 Task: Check the email alerts section.
Action: Mouse moved to (171, 187)
Screenshot: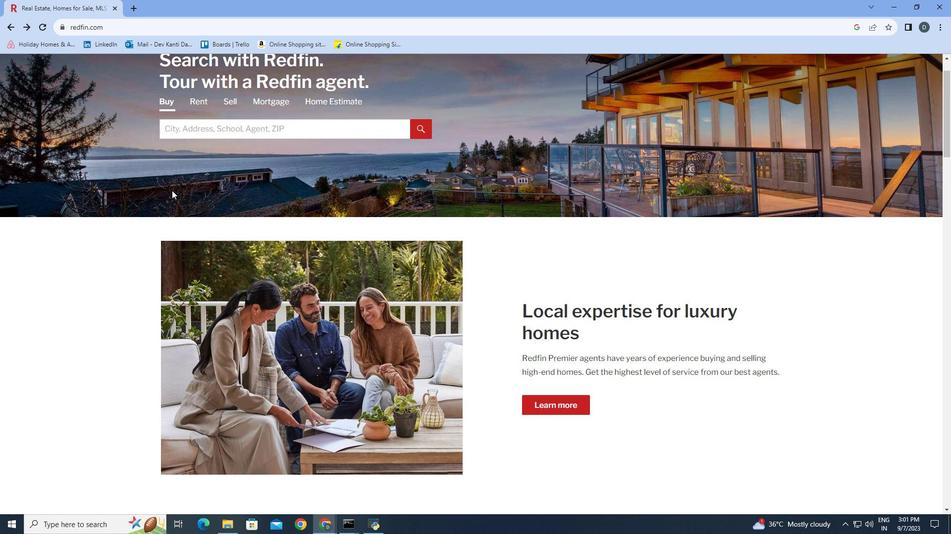 
Action: Mouse scrolled (171, 186) with delta (0, 0)
Screenshot: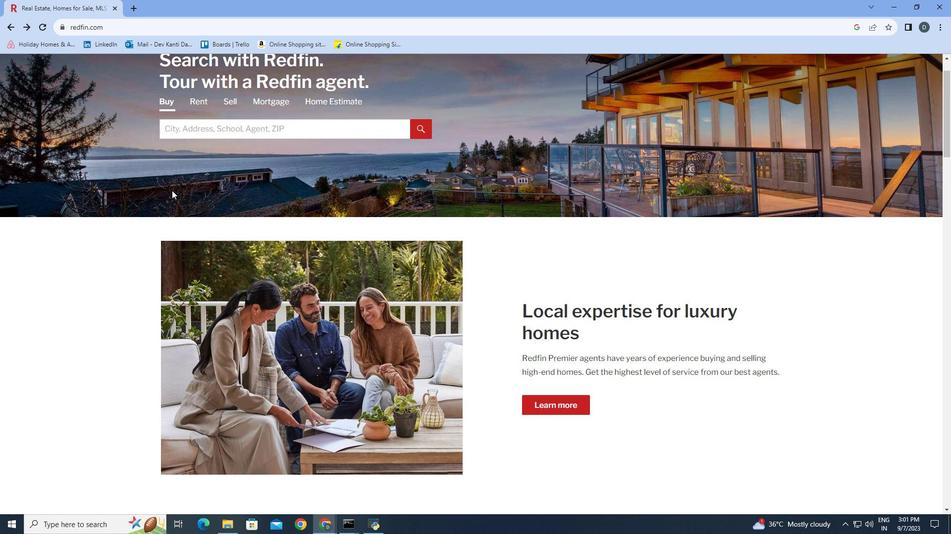 
Action: Mouse moved to (171, 191)
Screenshot: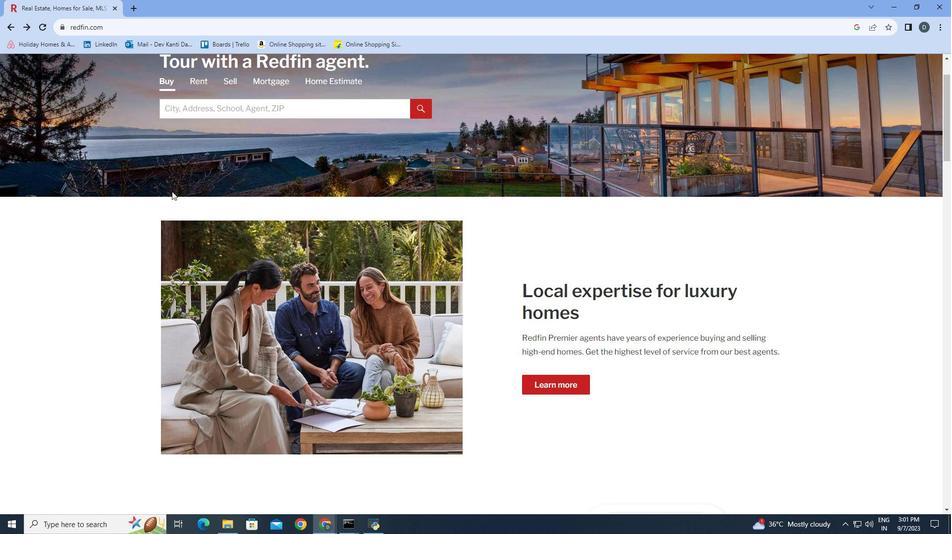 
Action: Mouse scrolled (171, 191) with delta (0, 0)
Screenshot: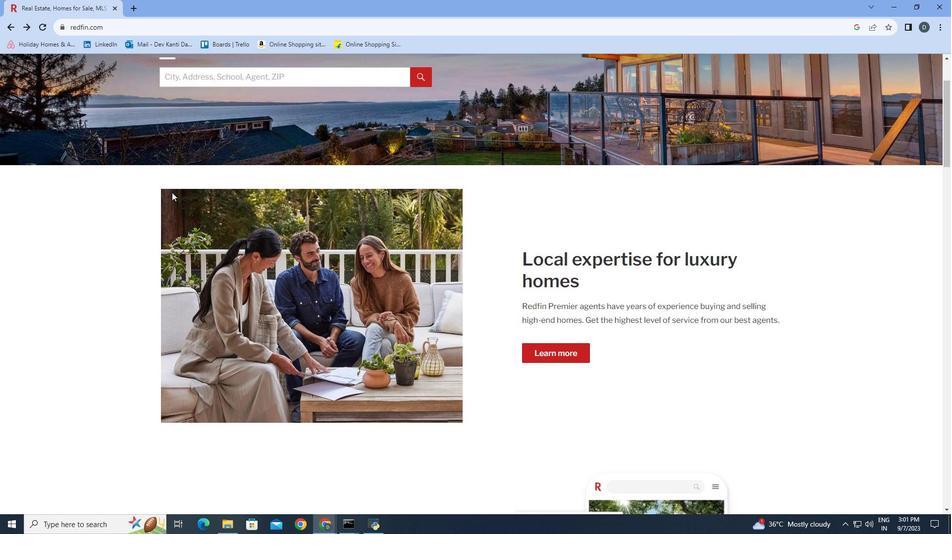 
Action: Mouse moved to (171, 192)
Screenshot: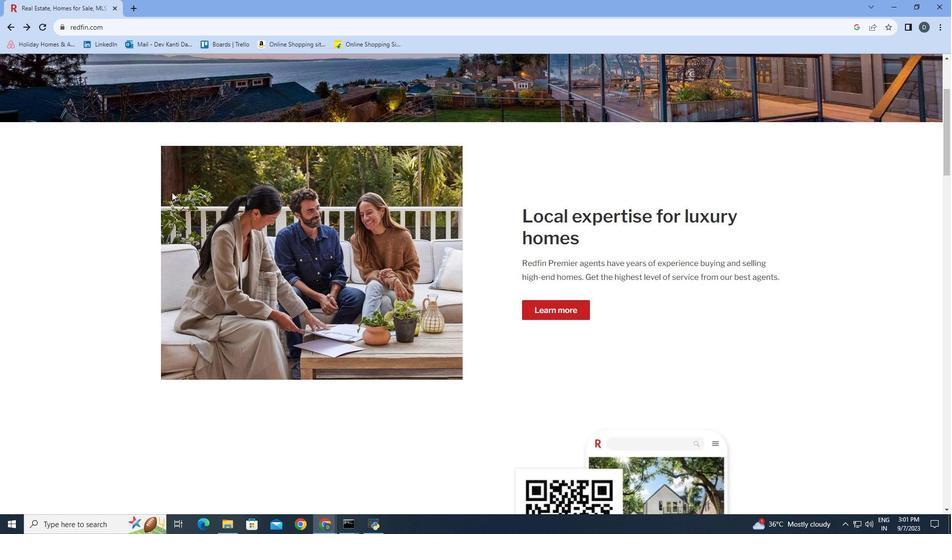 
Action: Mouse scrolled (171, 192) with delta (0, 0)
Screenshot: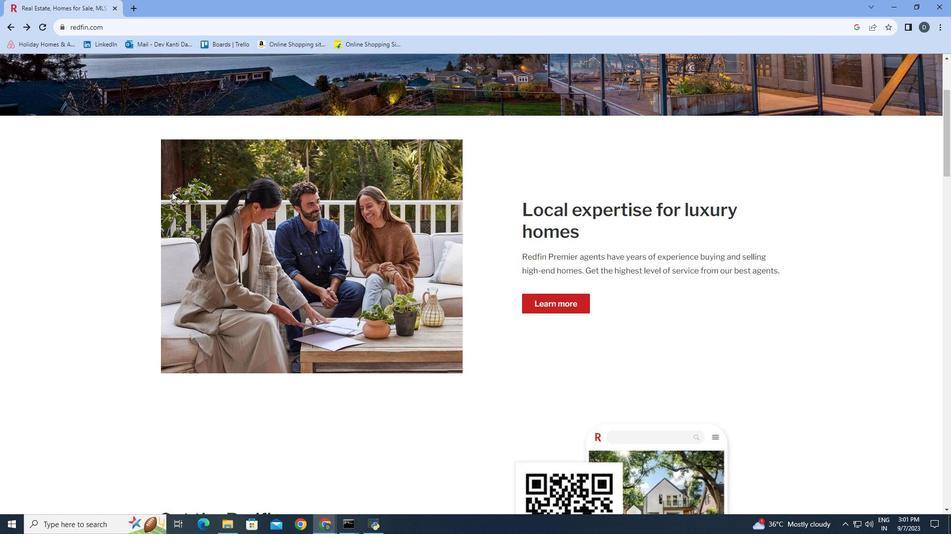 
Action: Mouse moved to (171, 192)
Screenshot: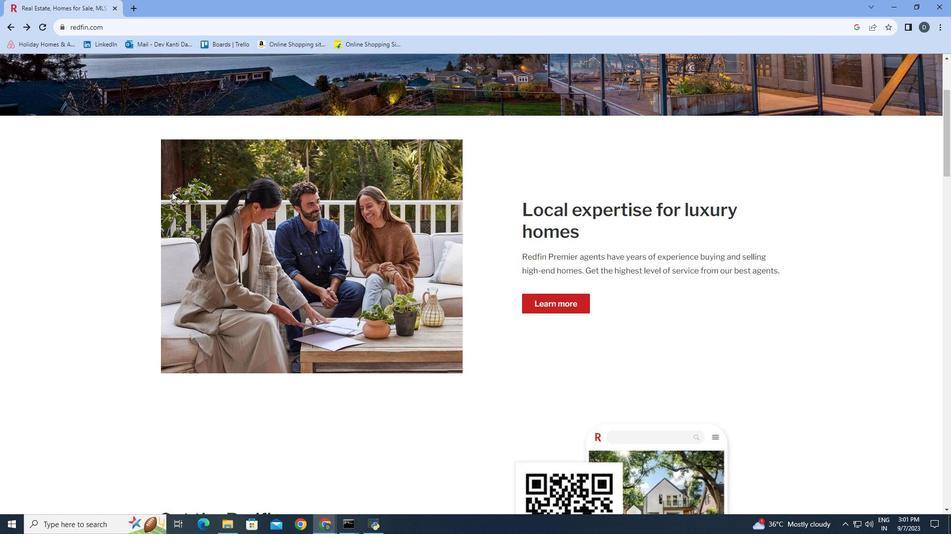 
Action: Mouse scrolled (171, 192) with delta (0, 0)
Screenshot: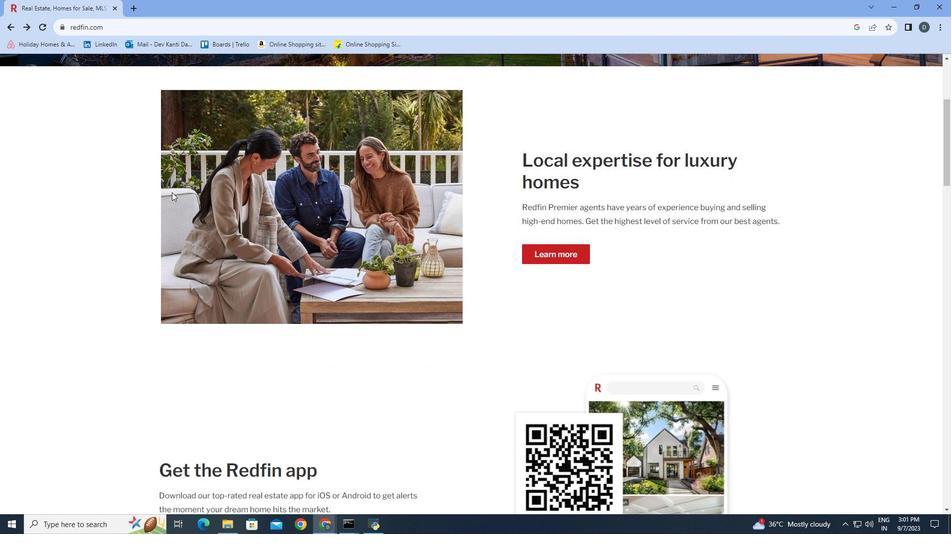 
Action: Mouse scrolled (171, 192) with delta (0, 0)
Screenshot: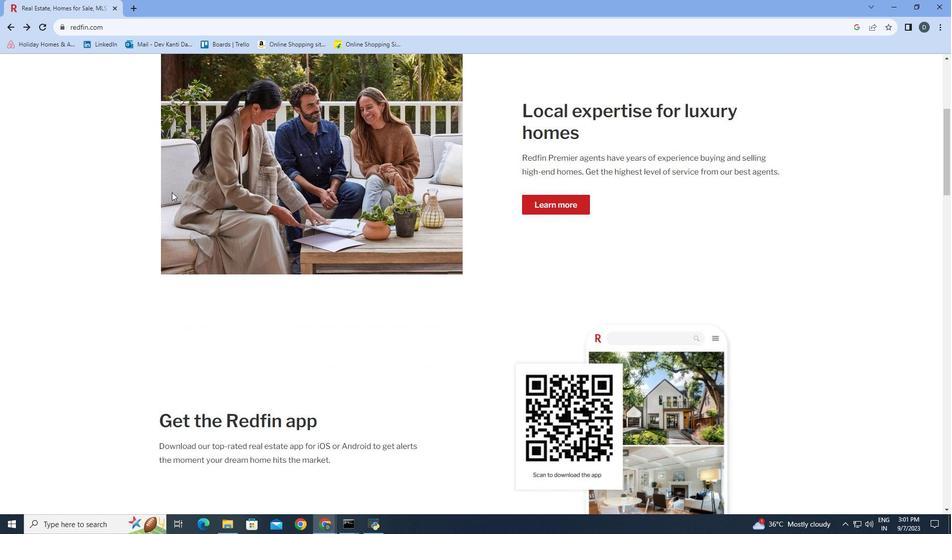 
Action: Mouse scrolled (171, 192) with delta (0, 0)
Screenshot: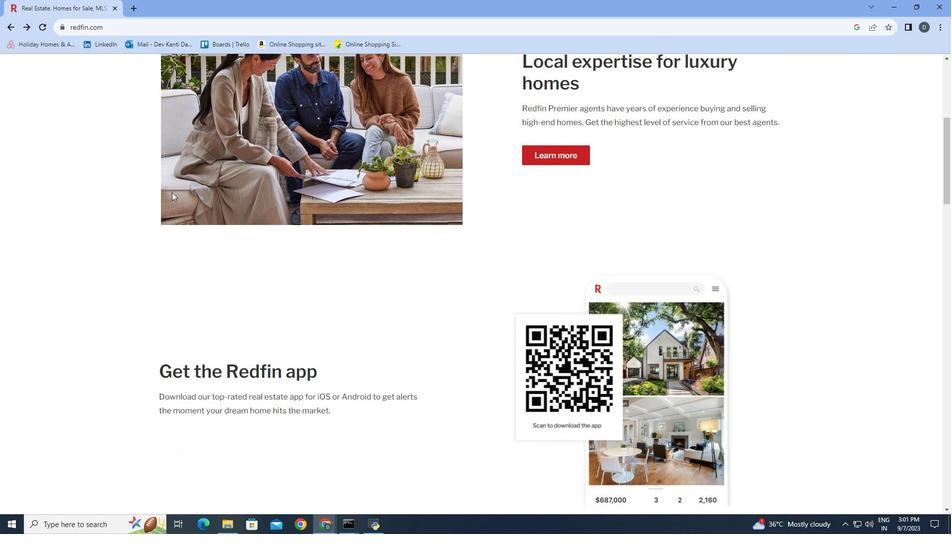 
Action: Mouse scrolled (171, 192) with delta (0, 0)
Screenshot: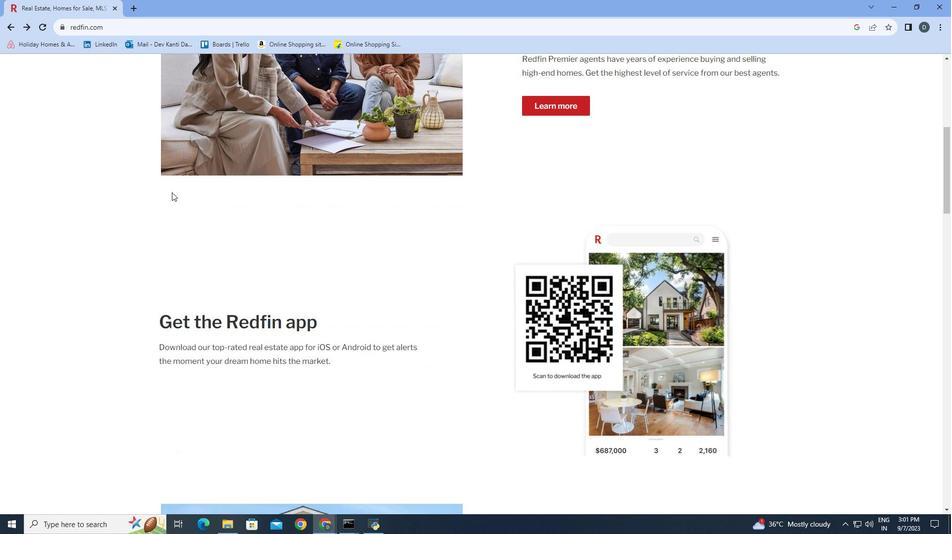 
Action: Mouse scrolled (171, 192) with delta (0, 0)
Screenshot: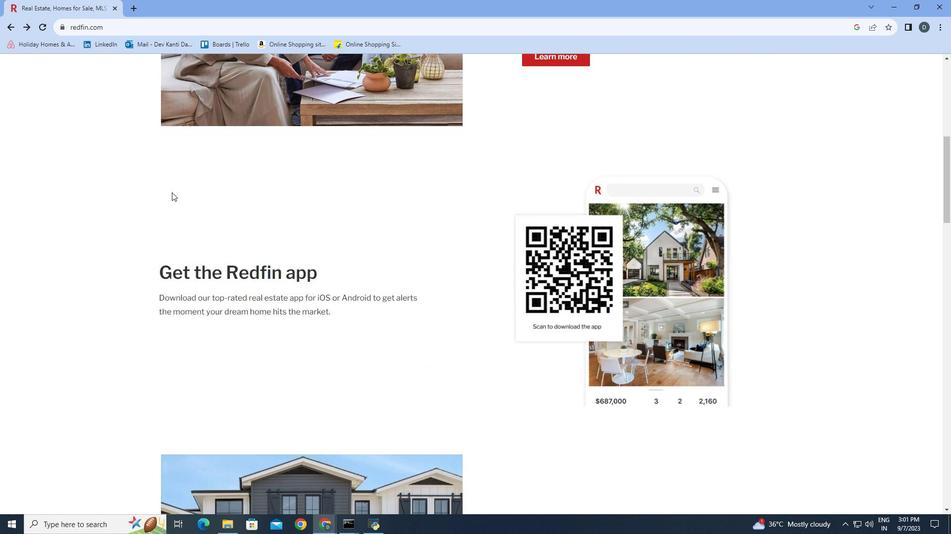 
Action: Mouse moved to (171, 193)
Screenshot: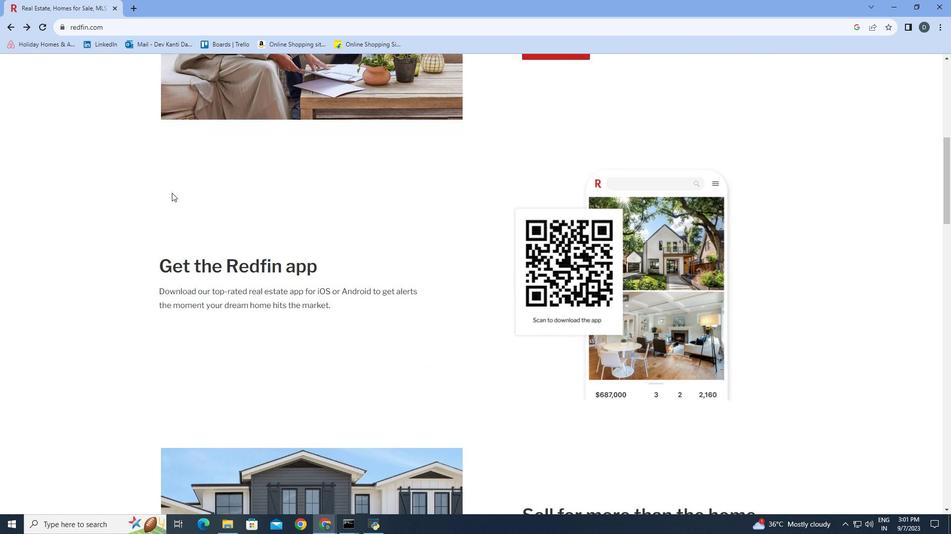 
Action: Mouse scrolled (171, 192) with delta (0, 0)
Screenshot: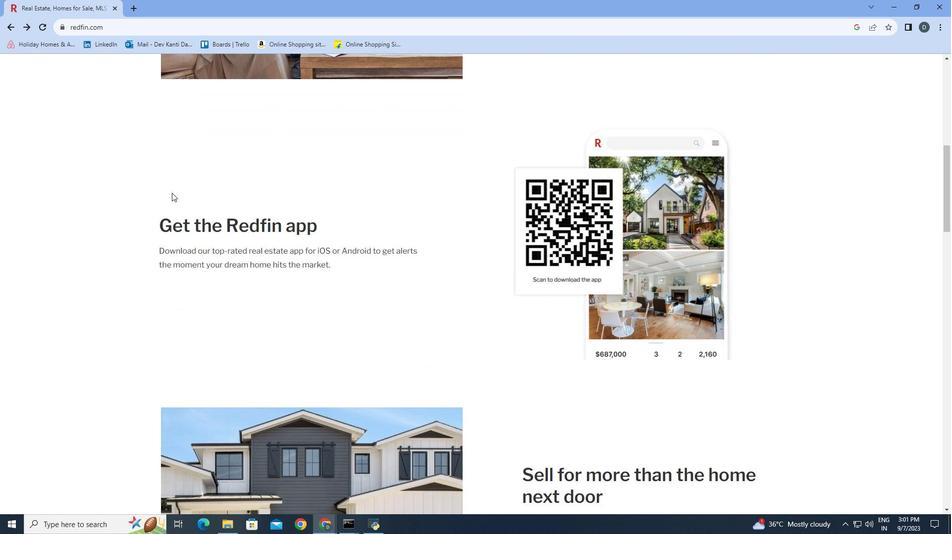 
Action: Mouse scrolled (171, 192) with delta (0, 0)
Screenshot: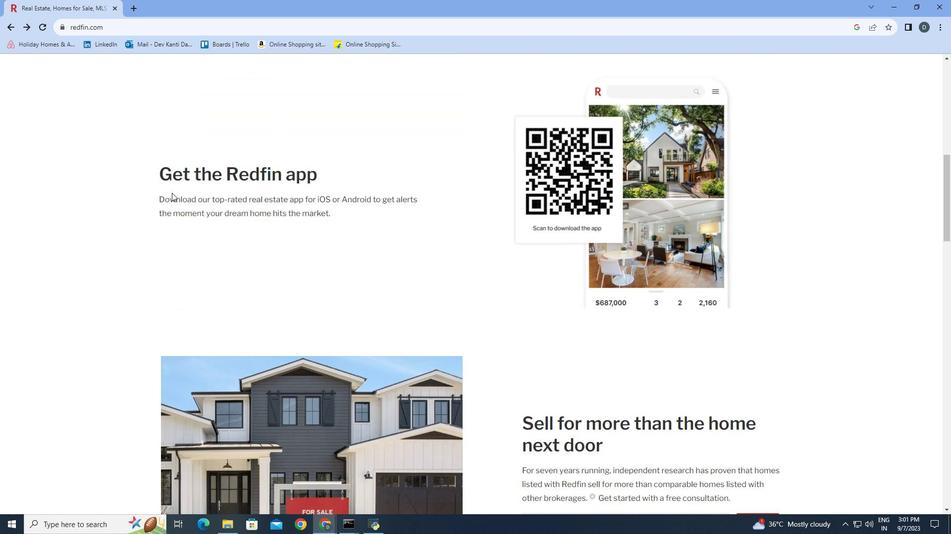 
Action: Mouse moved to (172, 192)
Screenshot: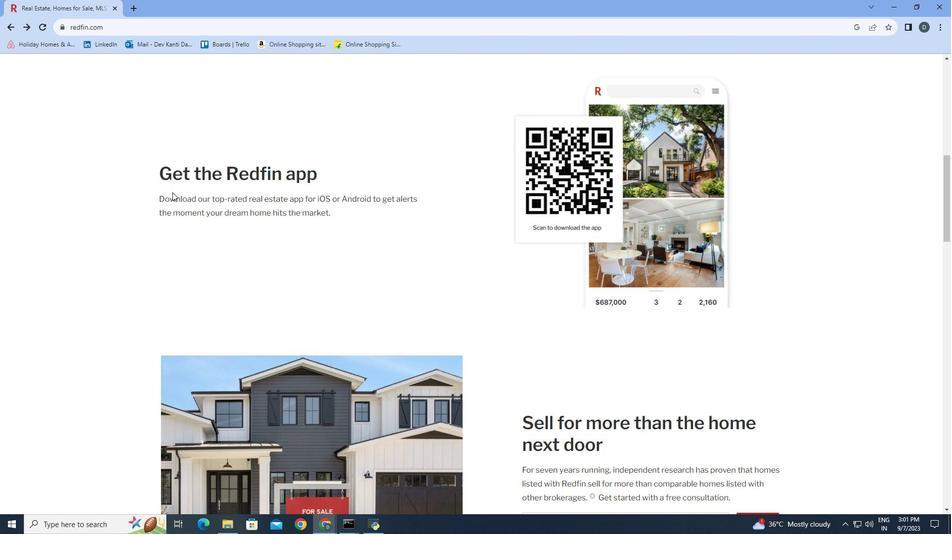 
Action: Mouse scrolled (172, 192) with delta (0, 0)
Screenshot: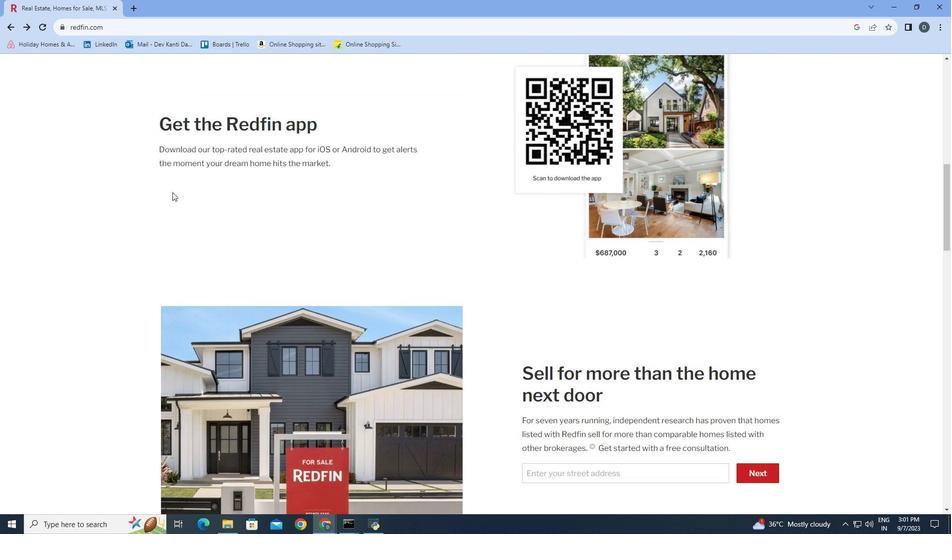 
Action: Mouse scrolled (172, 192) with delta (0, 0)
Screenshot: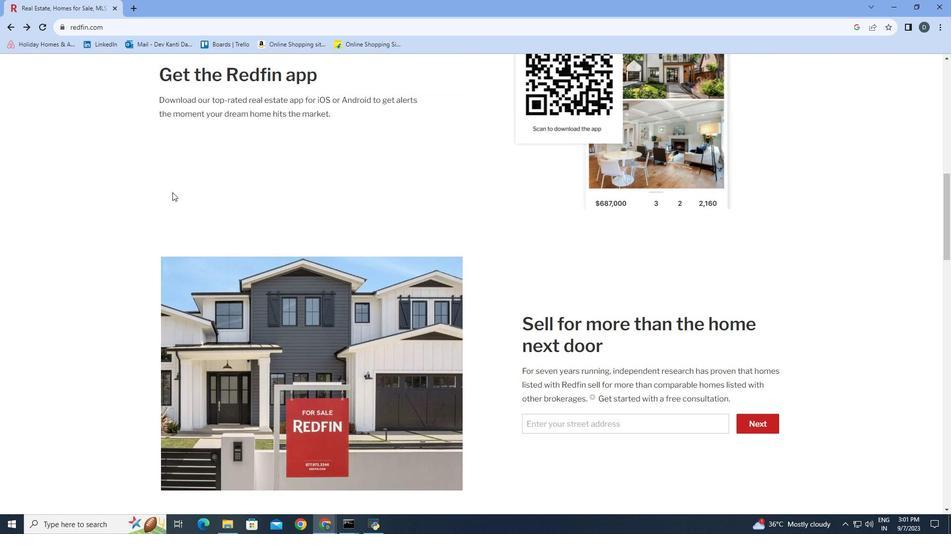 
Action: Mouse scrolled (172, 192) with delta (0, 0)
Screenshot: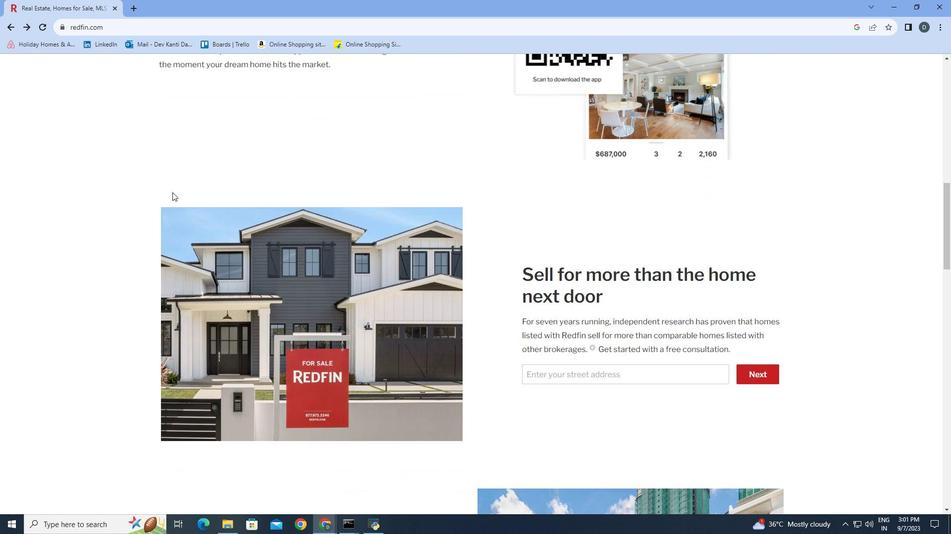 
Action: Mouse moved to (172, 191)
Screenshot: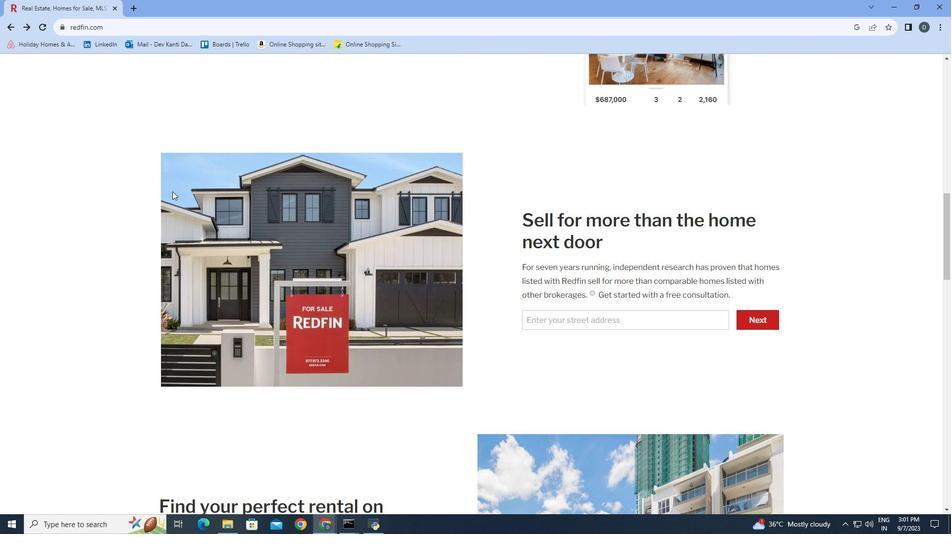 
Action: Mouse scrolled (172, 191) with delta (0, 0)
Screenshot: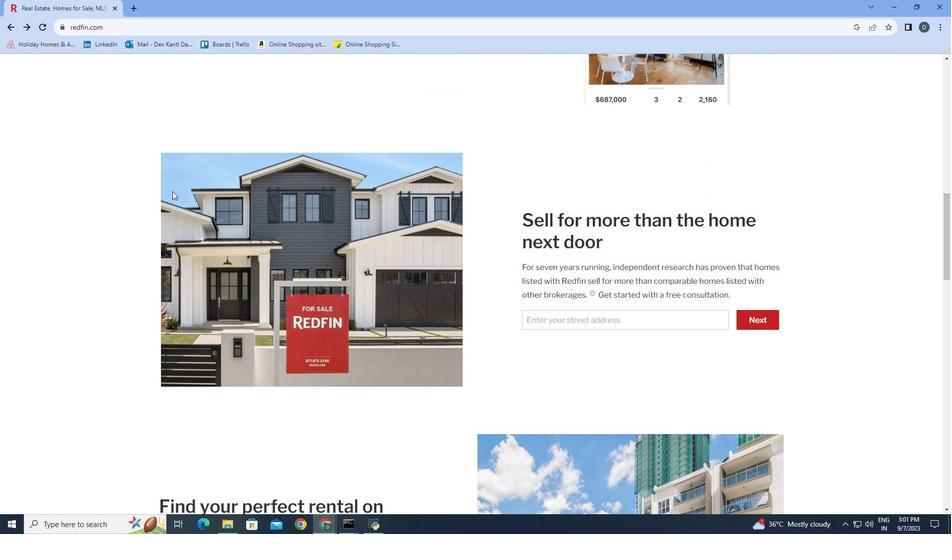 
Action: Mouse moved to (172, 191)
Screenshot: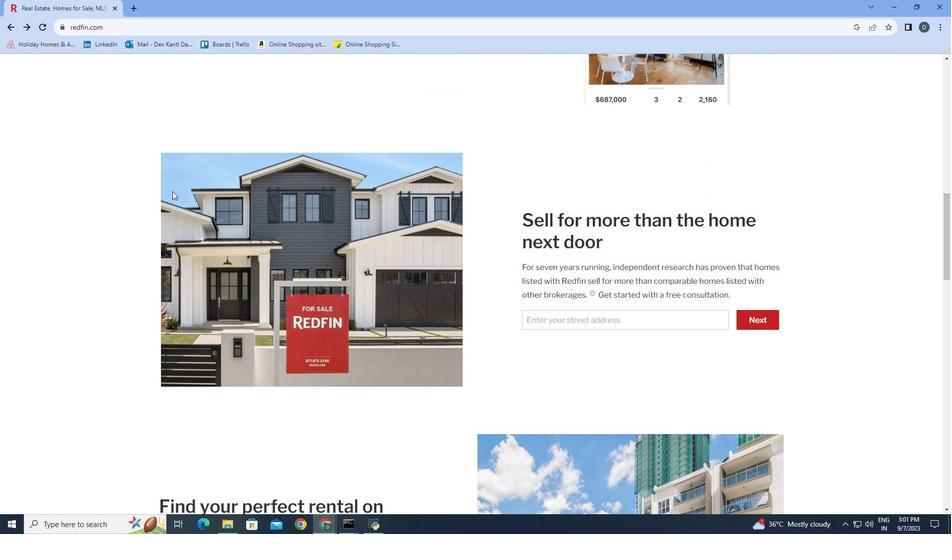 
Action: Mouse scrolled (172, 191) with delta (0, 0)
Screenshot: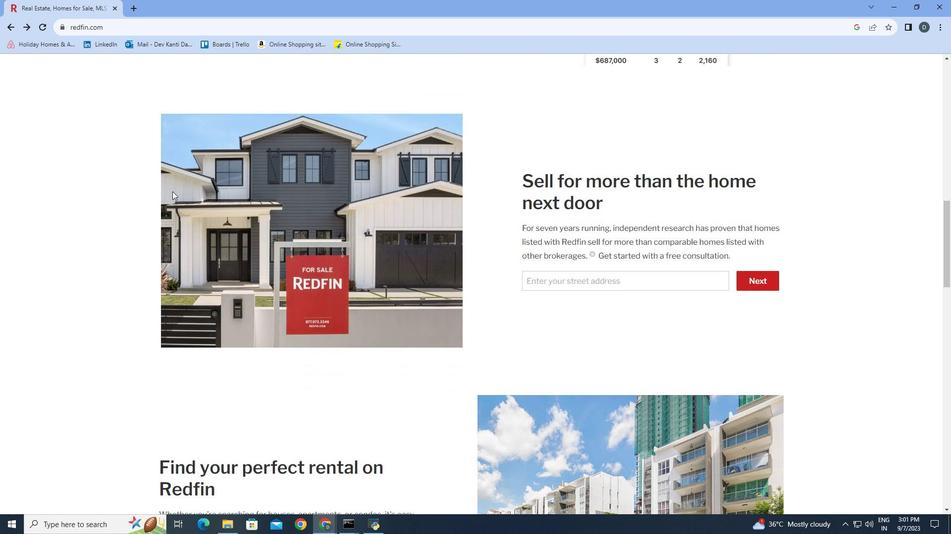
Action: Mouse scrolled (172, 191) with delta (0, 0)
Screenshot: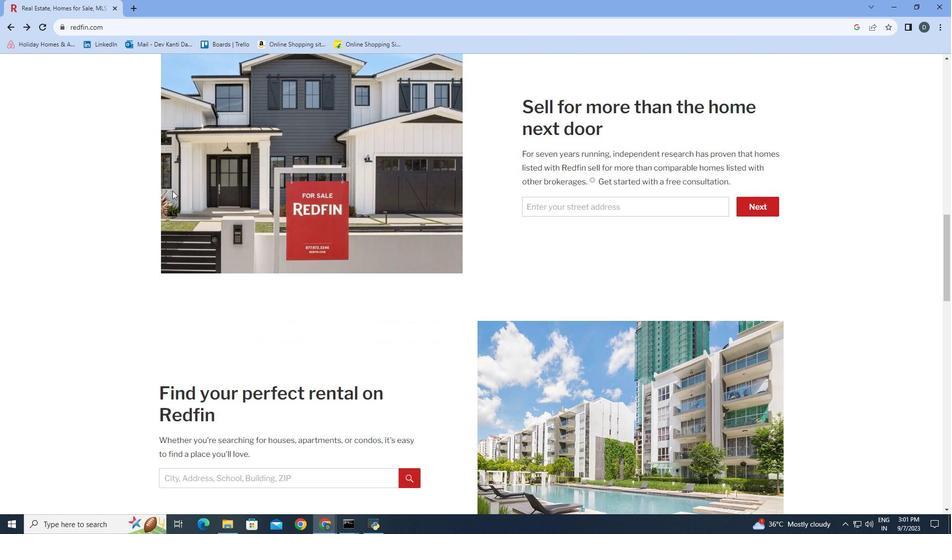 
Action: Mouse moved to (172, 191)
Screenshot: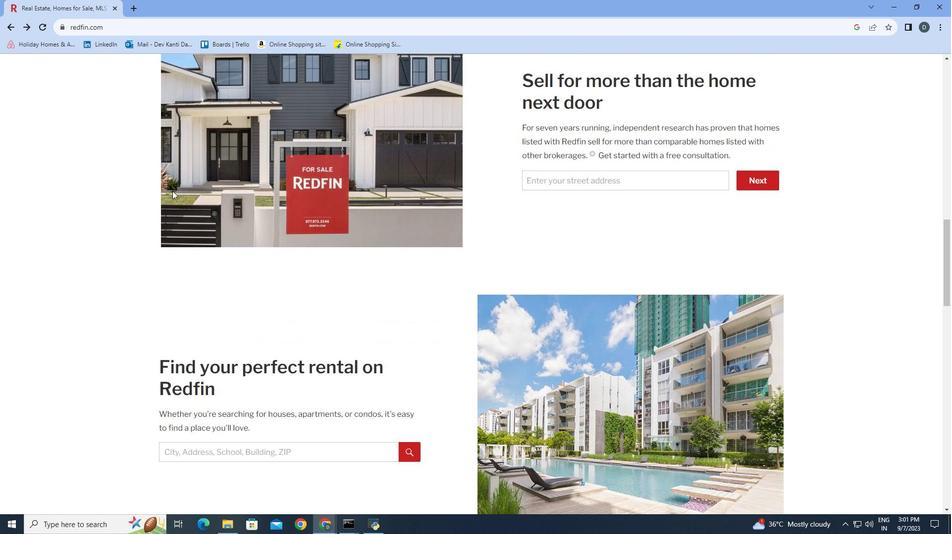 
Action: Mouse scrolled (172, 190) with delta (0, 0)
Screenshot: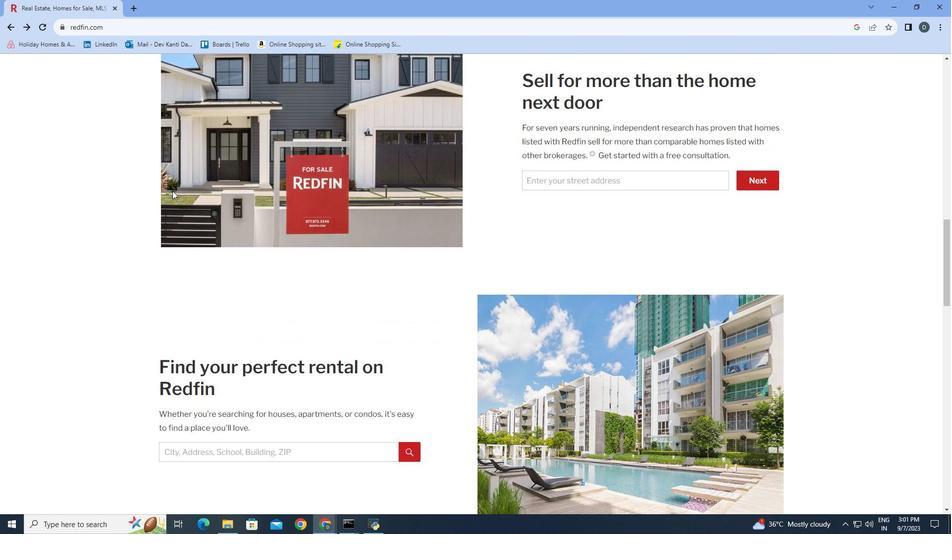 
Action: Mouse scrolled (172, 190) with delta (0, 0)
Screenshot: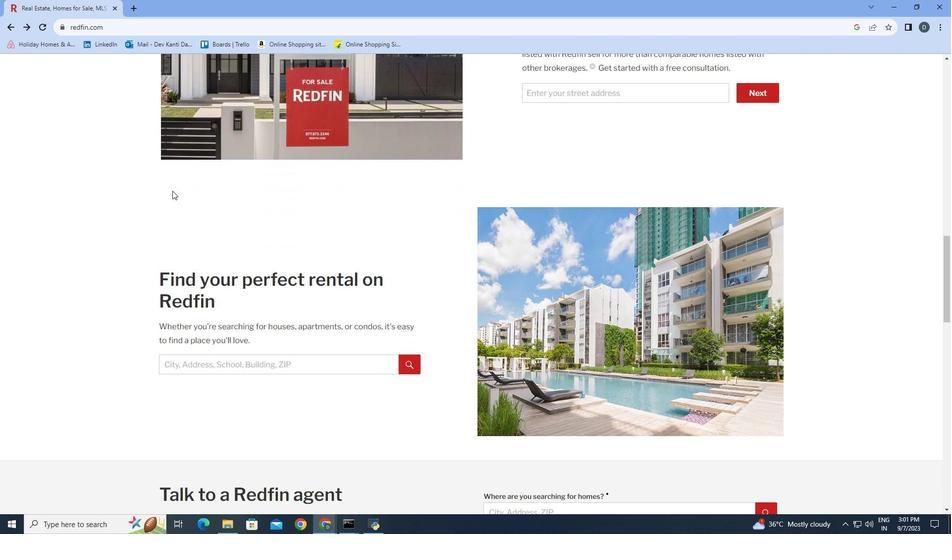 
Action: Mouse scrolled (172, 190) with delta (0, 0)
Screenshot: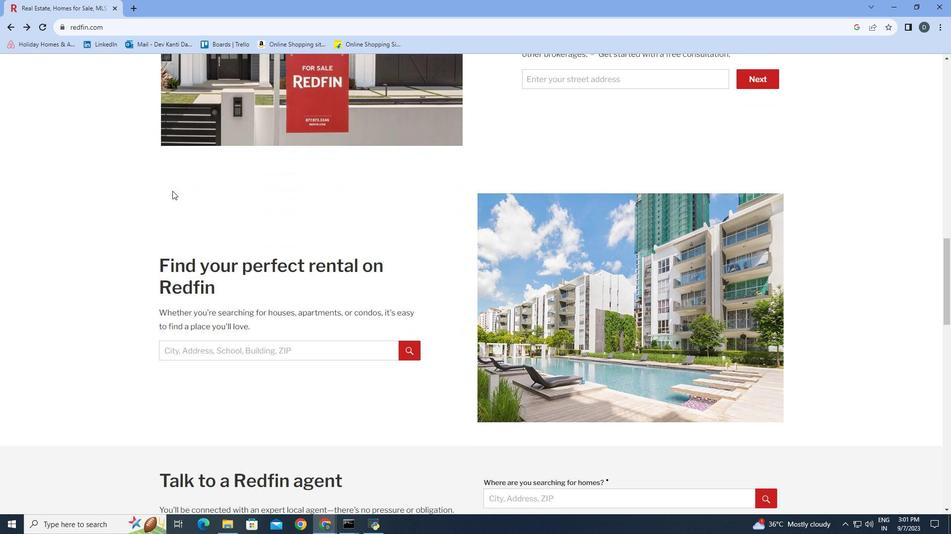 
Action: Mouse scrolled (172, 190) with delta (0, 0)
Screenshot: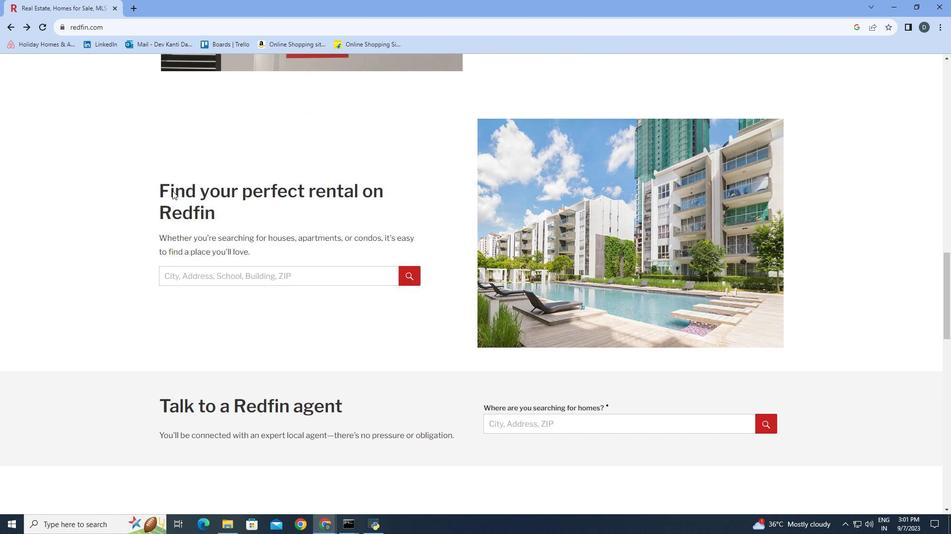 
Action: Mouse scrolled (172, 190) with delta (0, 0)
Screenshot: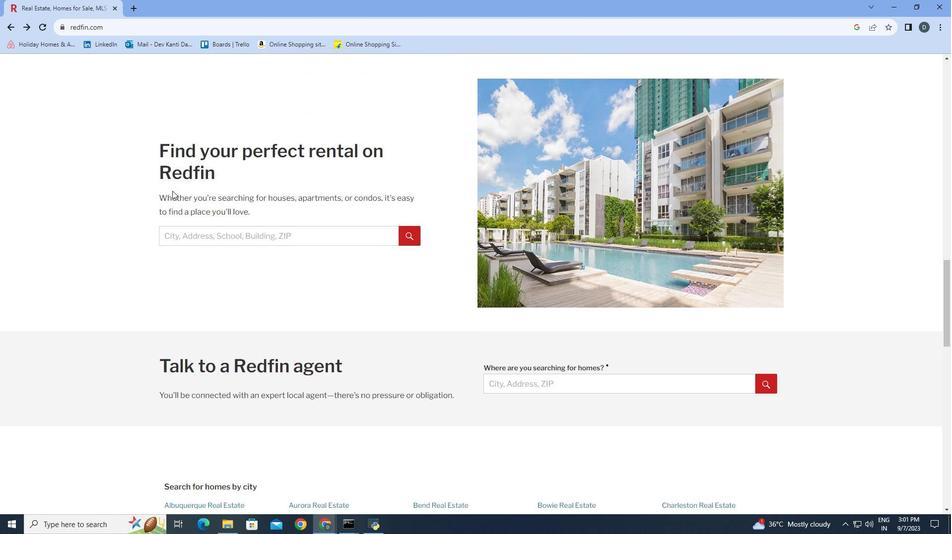 
Action: Mouse scrolled (172, 190) with delta (0, 0)
Screenshot: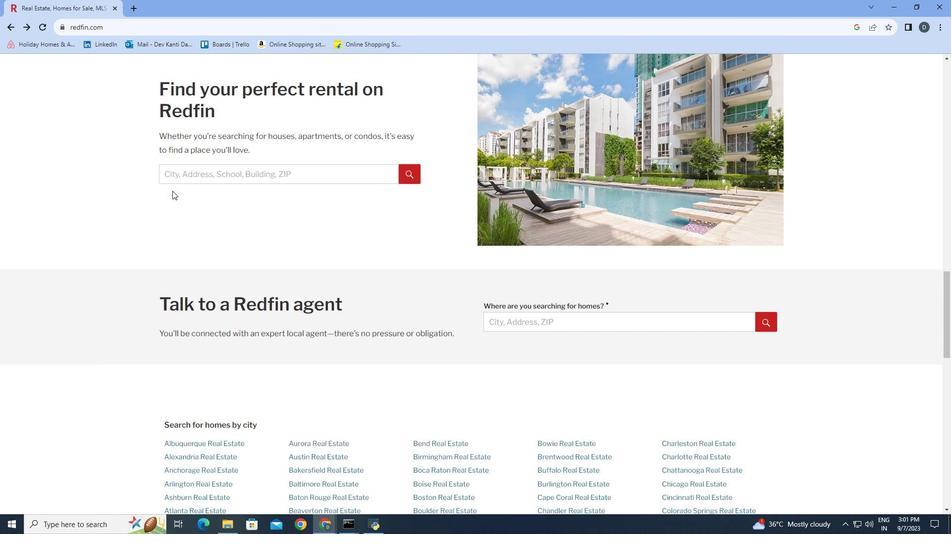 
Action: Mouse moved to (172, 191)
Screenshot: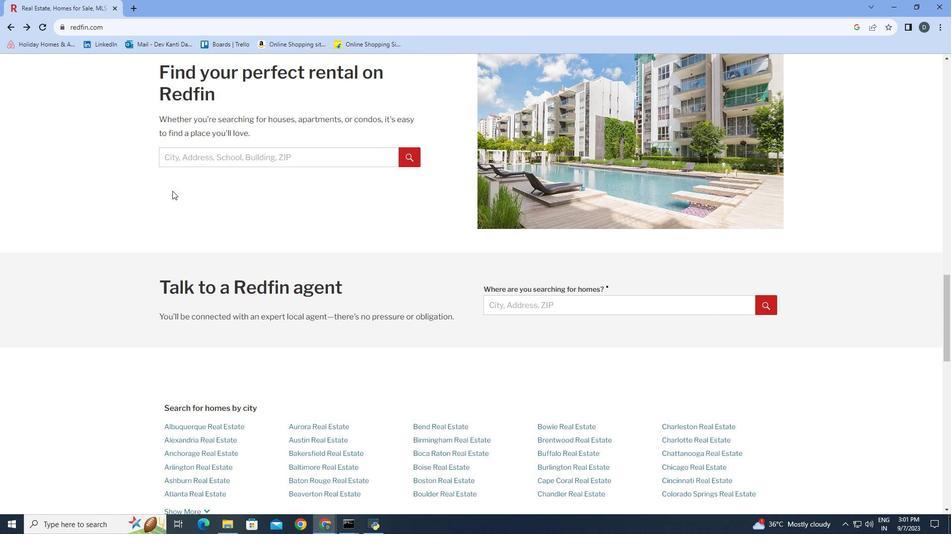 
Action: Mouse scrolled (172, 190) with delta (0, 0)
Screenshot: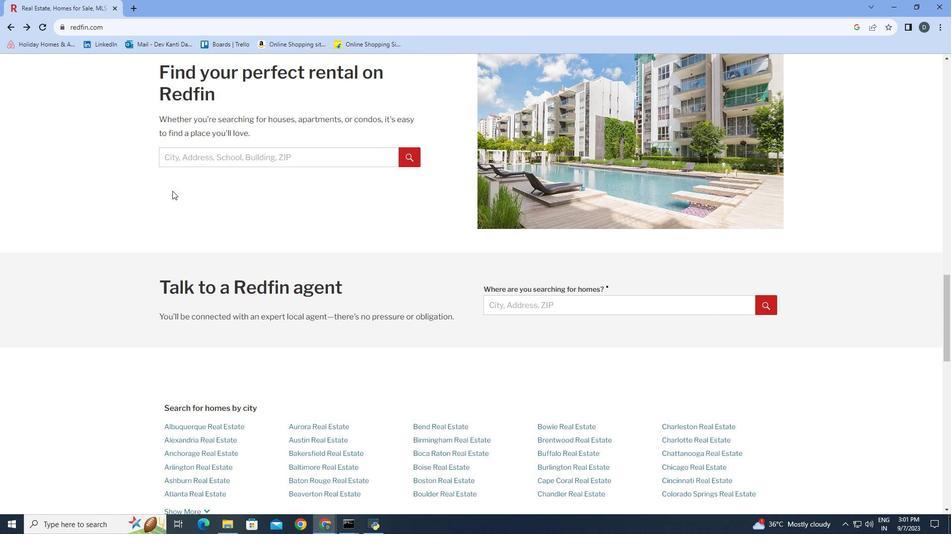 
Action: Mouse moved to (171, 191)
Screenshot: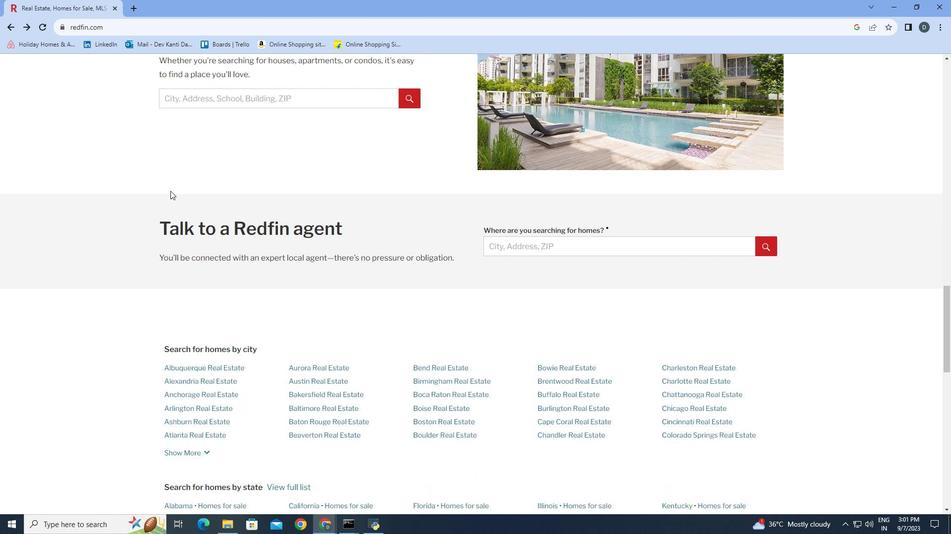 
Action: Mouse scrolled (171, 190) with delta (0, 0)
Screenshot: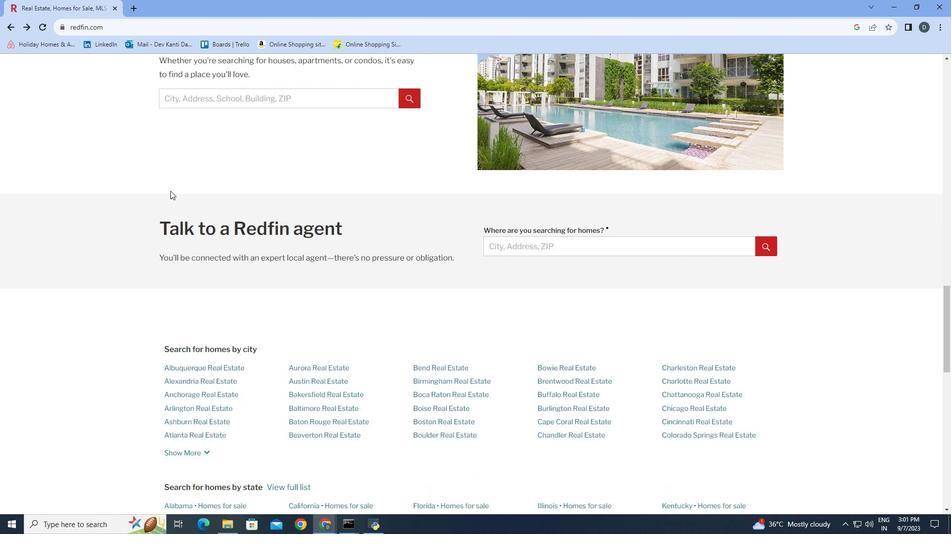 
Action: Mouse moved to (170, 191)
Screenshot: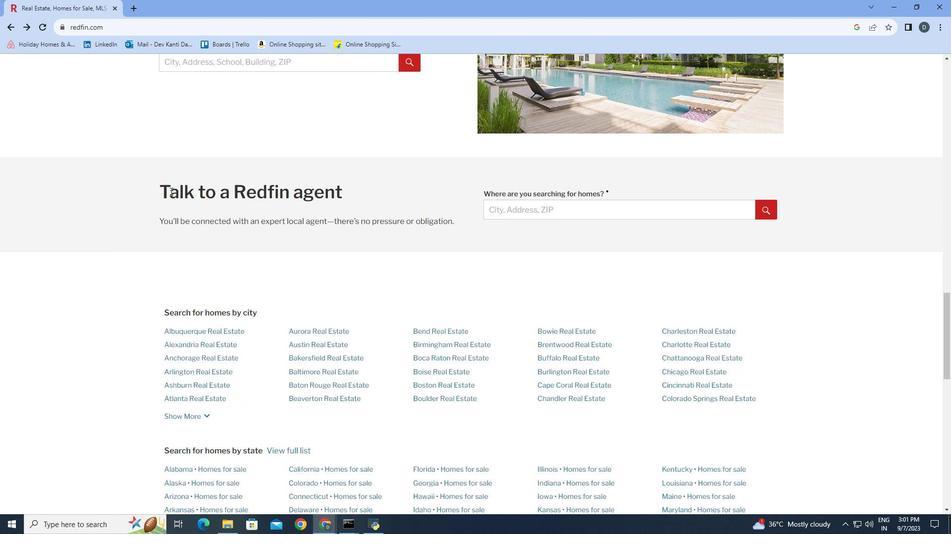 
Action: Mouse scrolled (170, 190) with delta (0, 0)
Screenshot: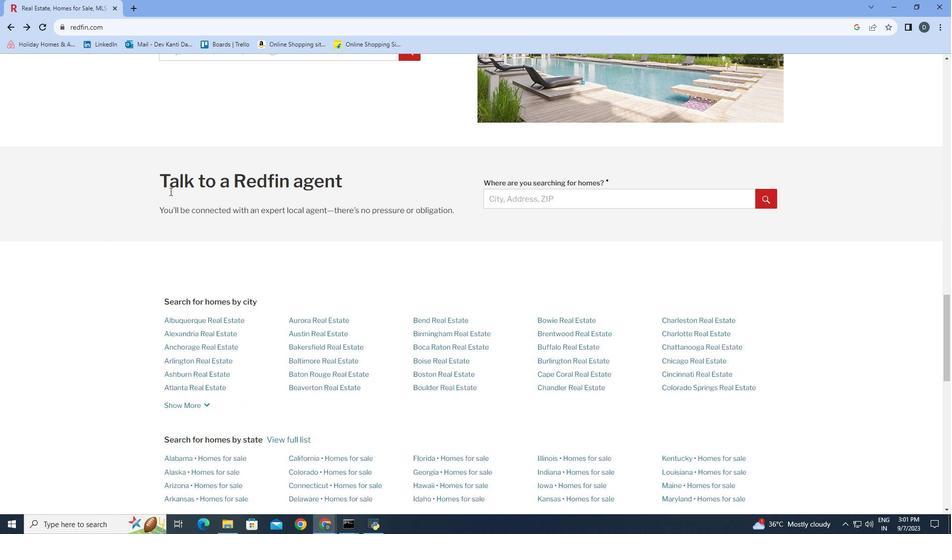 
Action: Mouse moved to (170, 191)
Screenshot: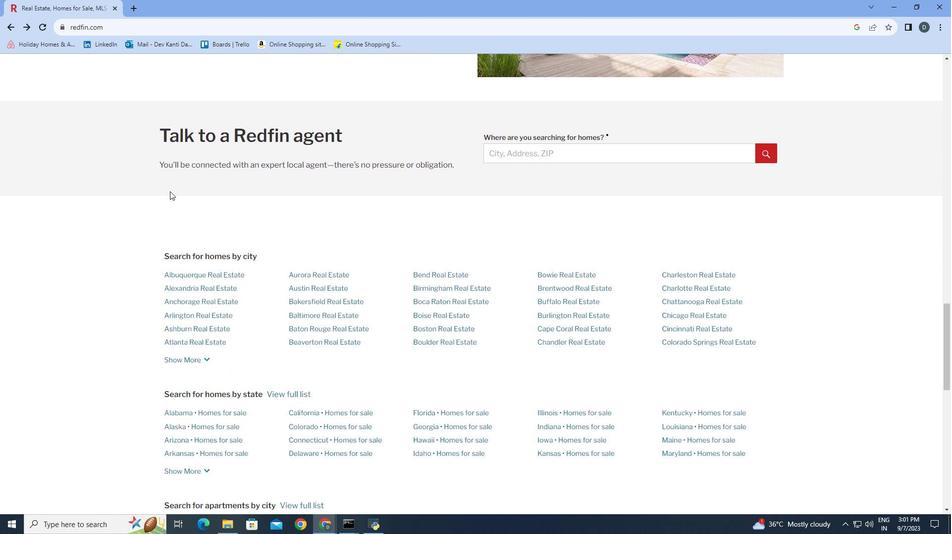 
Action: Mouse scrolled (170, 191) with delta (0, 0)
Screenshot: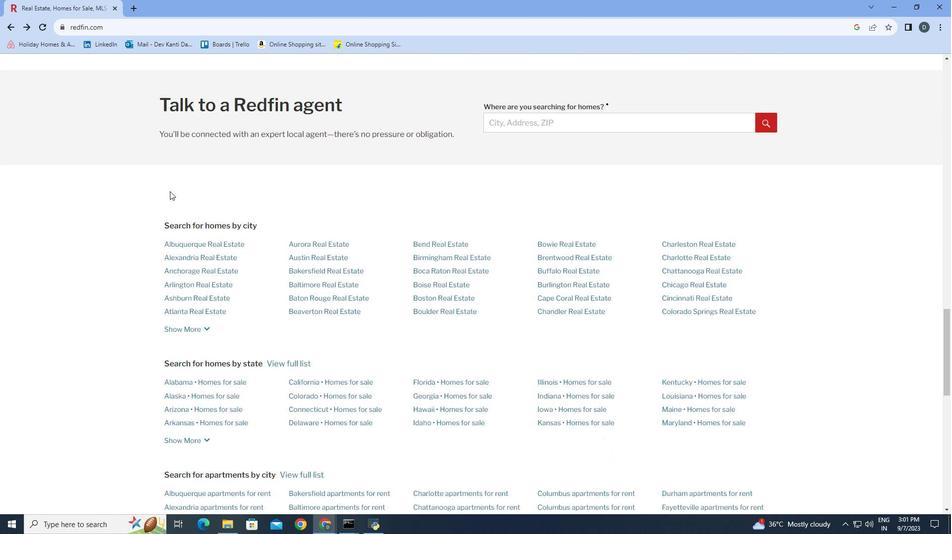 
Action: Mouse moved to (169, 191)
Screenshot: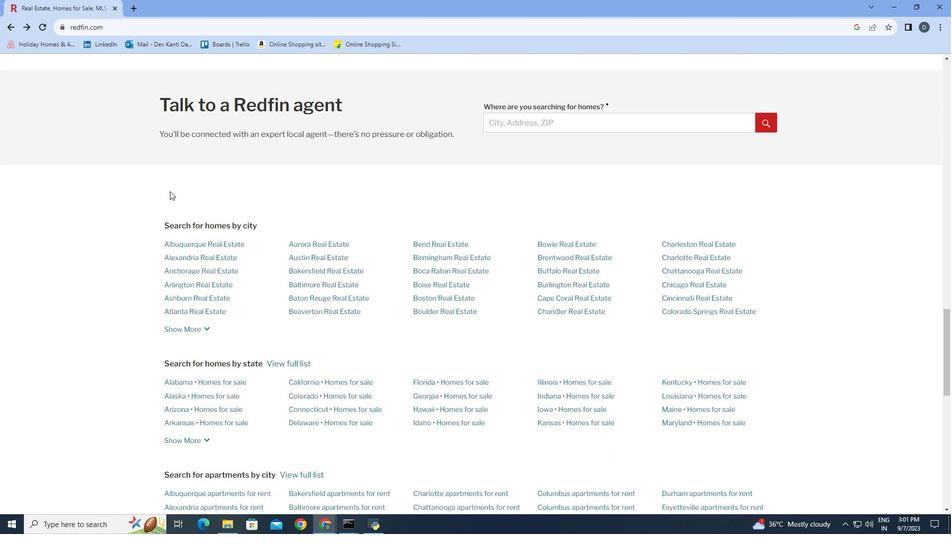
Action: Mouse scrolled (169, 191) with delta (0, 0)
Screenshot: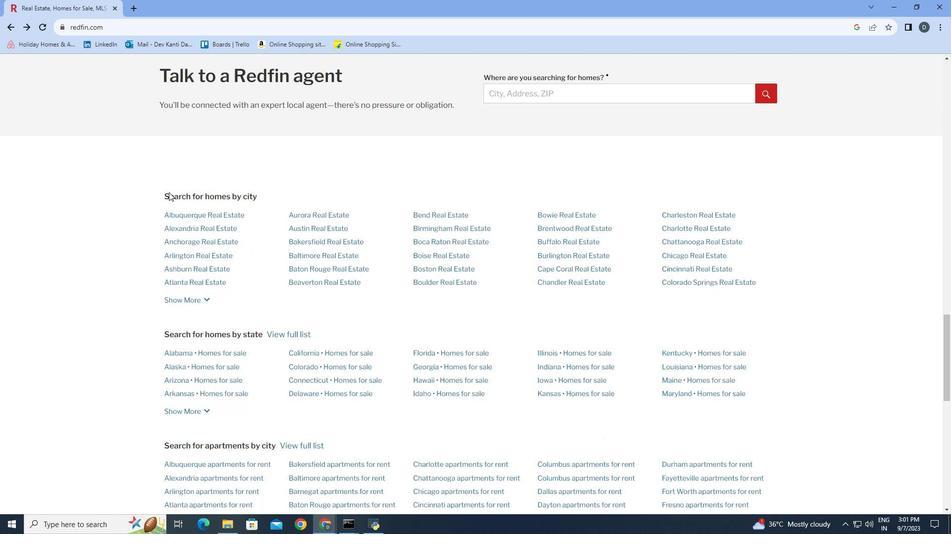 
Action: Mouse scrolled (169, 191) with delta (0, 0)
Screenshot: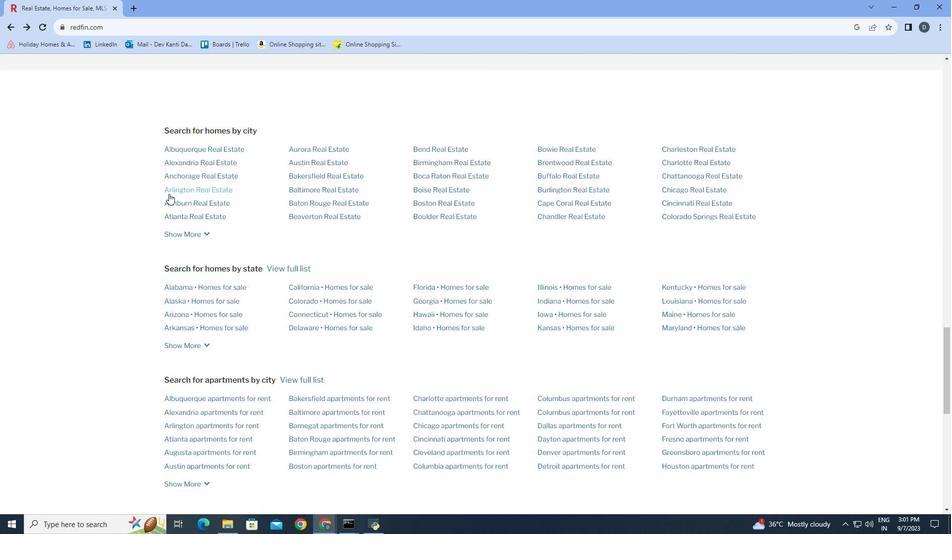 
Action: Mouse moved to (168, 192)
Screenshot: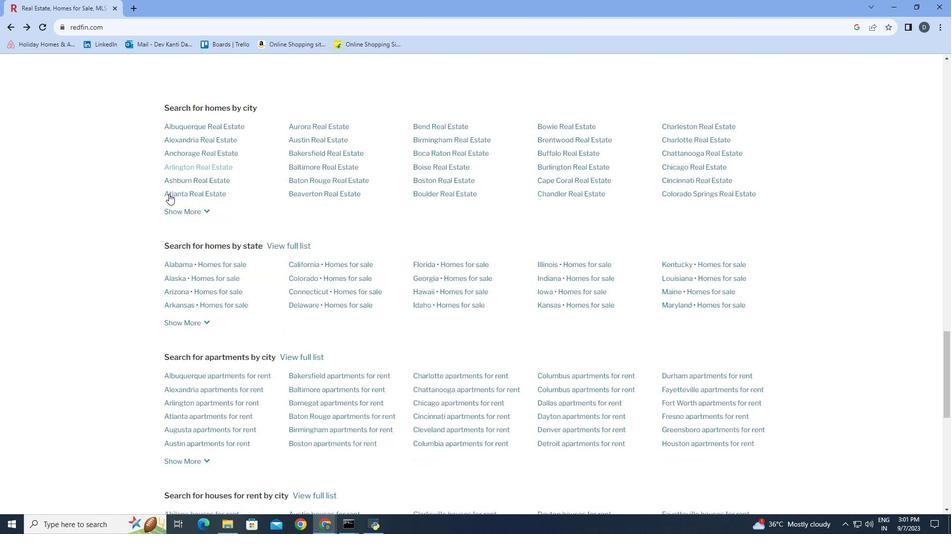 
Action: Mouse scrolled (168, 192) with delta (0, 0)
Screenshot: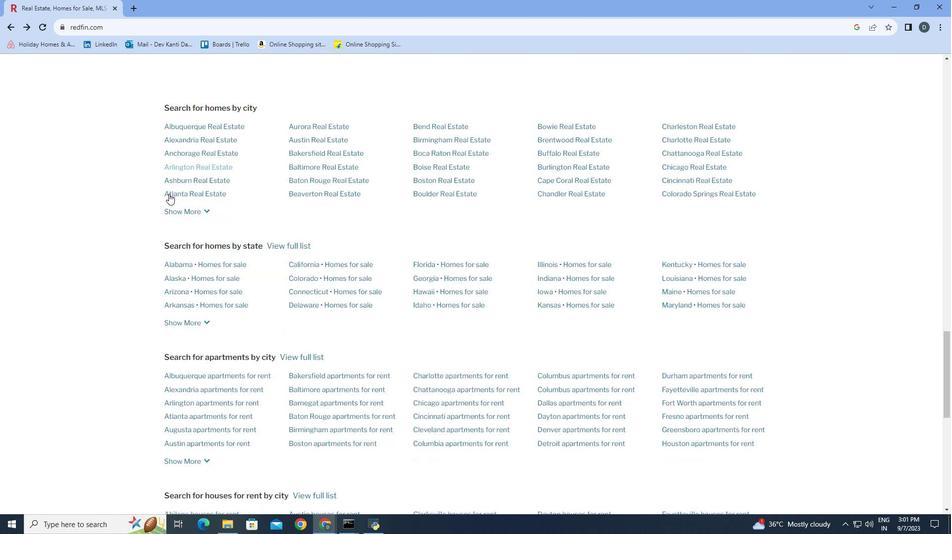 
Action: Mouse moved to (168, 194)
Screenshot: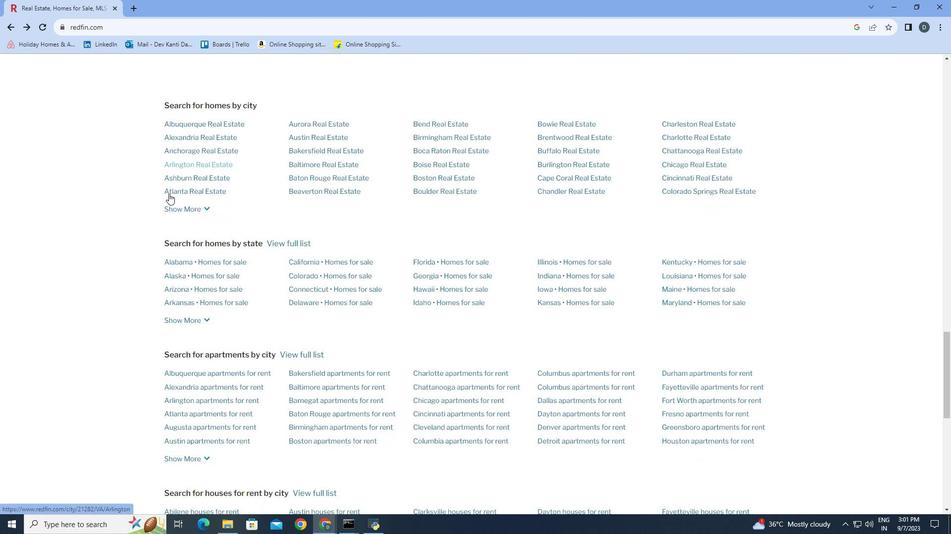 
Action: Mouse scrolled (168, 193) with delta (0, 0)
Screenshot: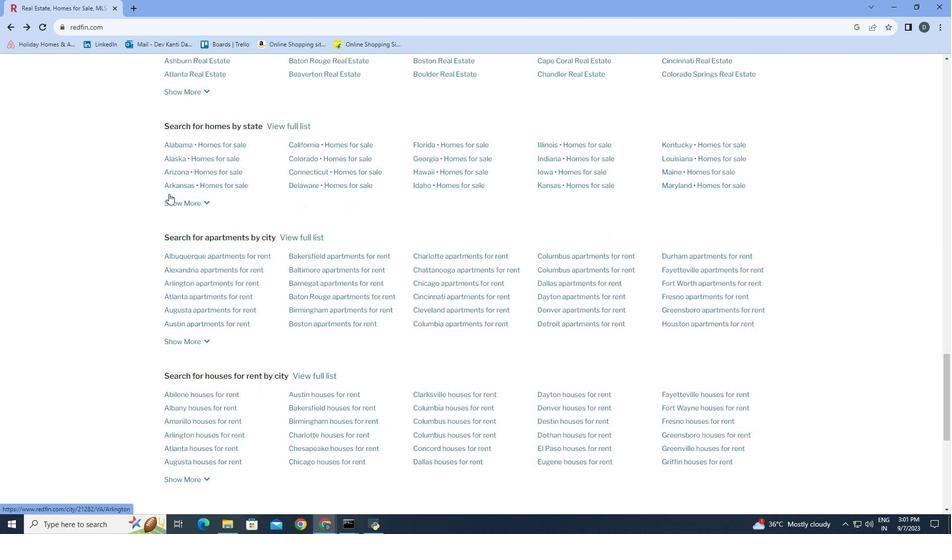
Action: Mouse scrolled (168, 193) with delta (0, 0)
Screenshot: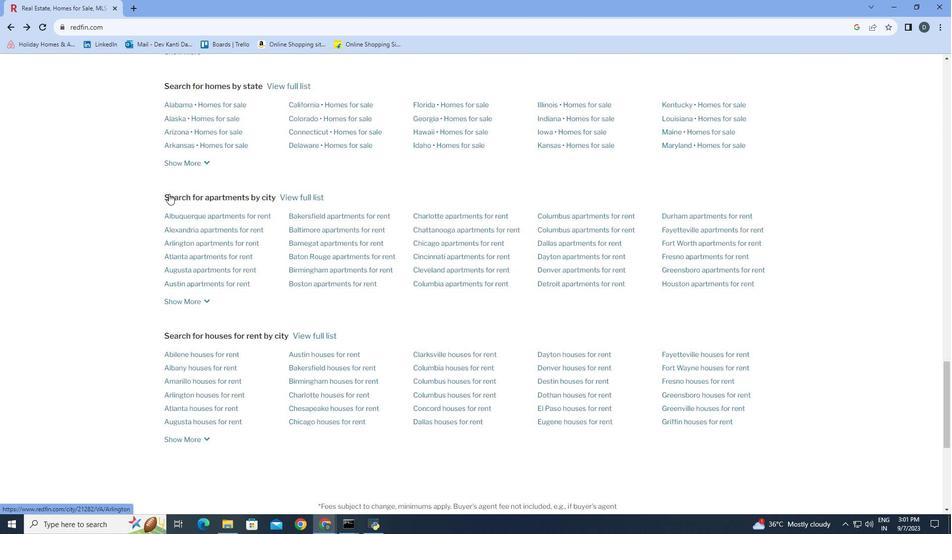 
Action: Mouse scrolled (168, 193) with delta (0, 0)
Screenshot: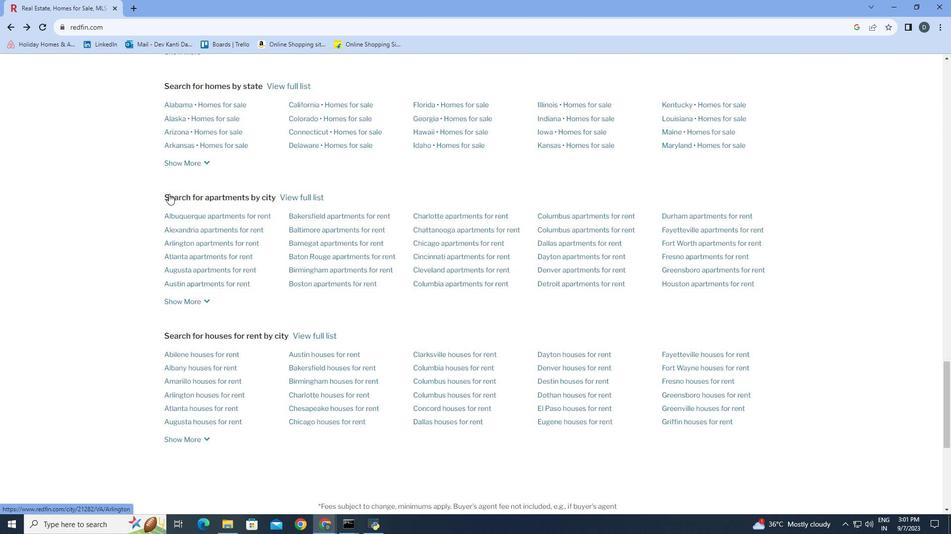 
Action: Mouse scrolled (168, 193) with delta (0, 0)
Screenshot: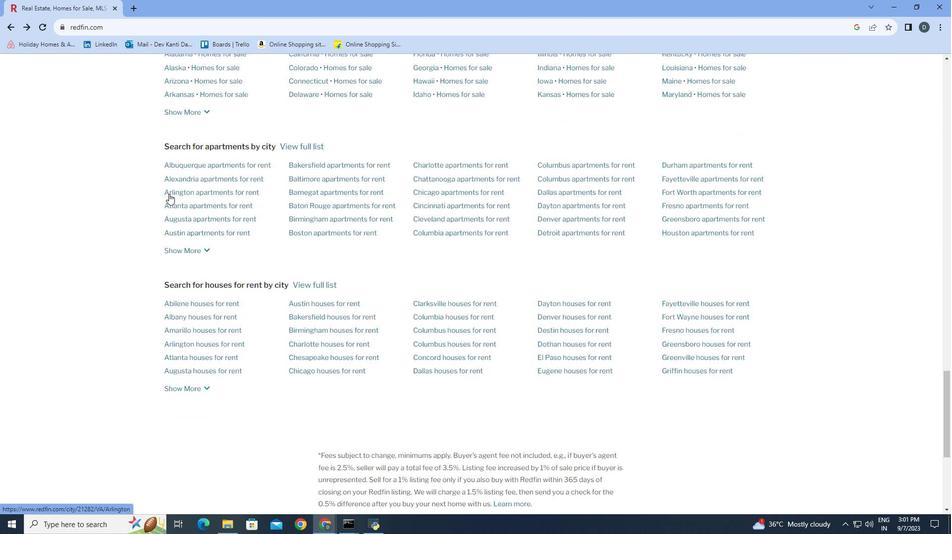 
Action: Mouse scrolled (168, 193) with delta (0, 0)
Screenshot: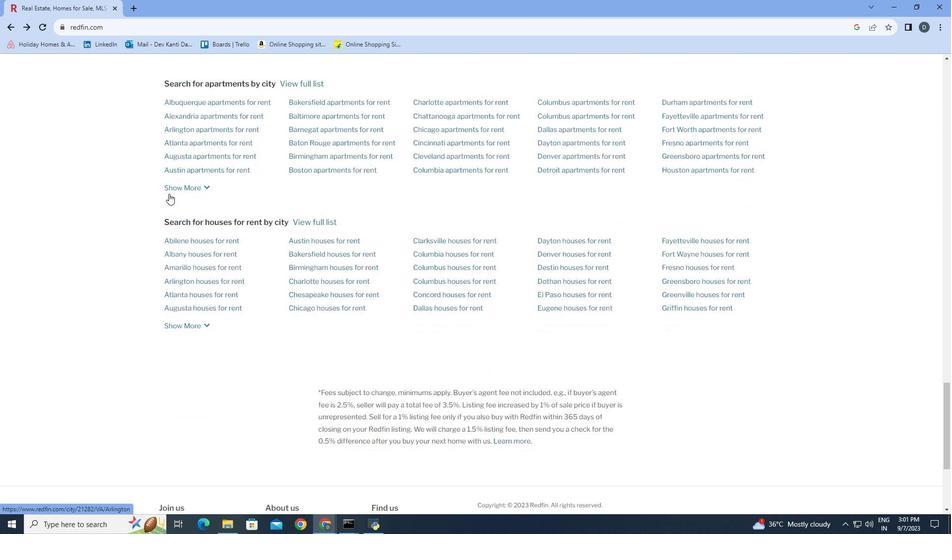 
Action: Mouse scrolled (168, 193) with delta (0, 0)
Screenshot: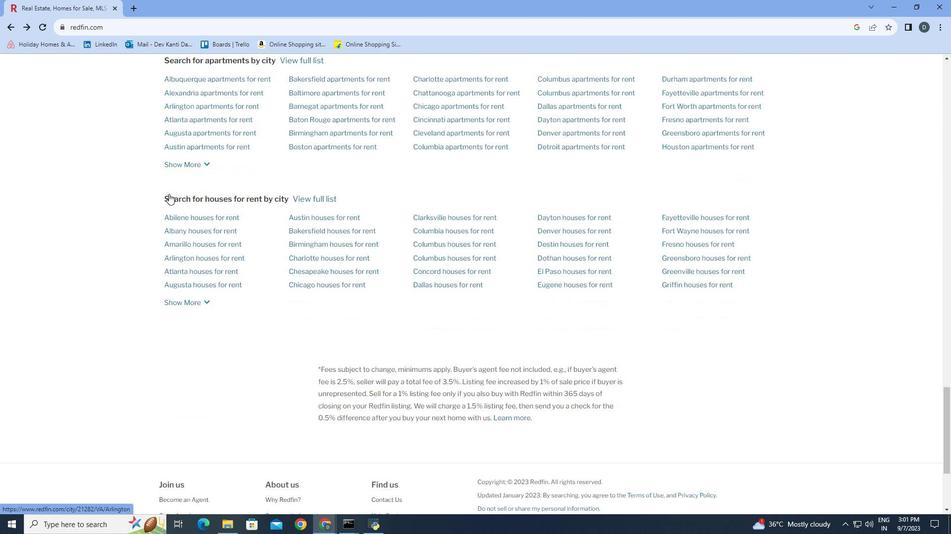 
Action: Mouse scrolled (168, 193) with delta (0, 0)
Screenshot: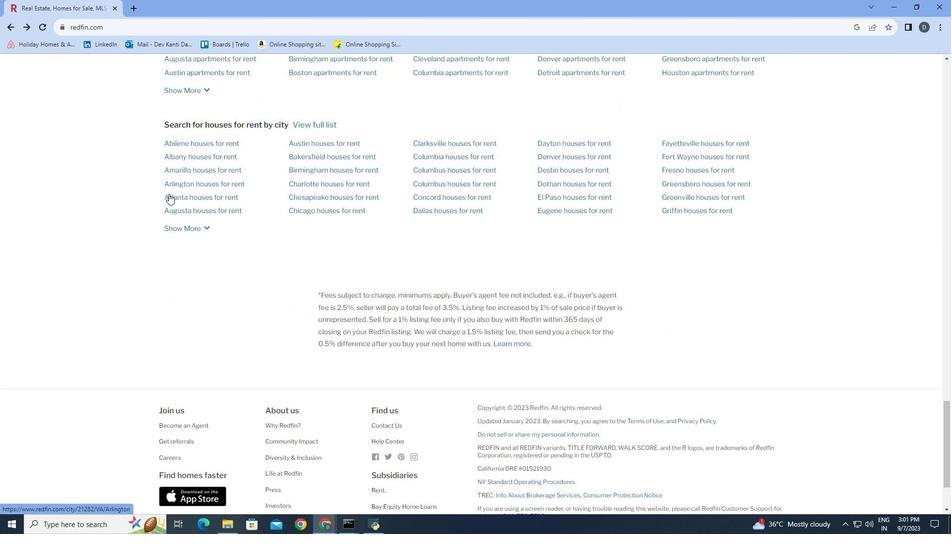 
Action: Mouse scrolled (168, 193) with delta (0, 0)
Screenshot: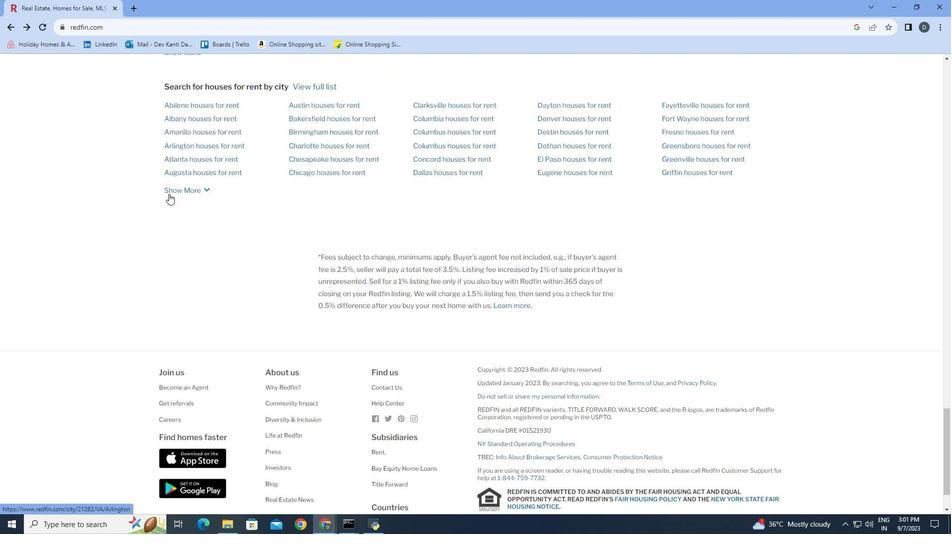 
Action: Mouse scrolled (168, 193) with delta (0, 0)
Screenshot: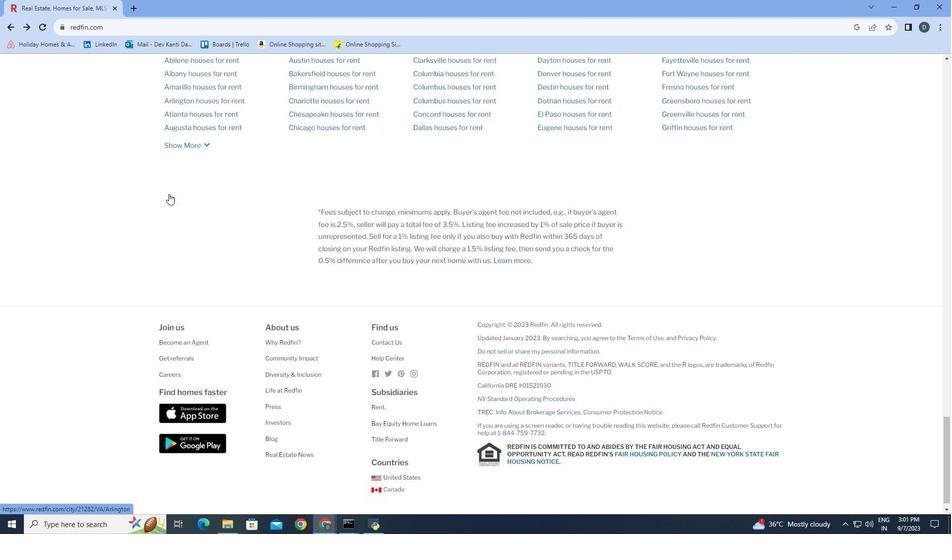 
Action: Mouse scrolled (168, 193) with delta (0, 0)
Screenshot: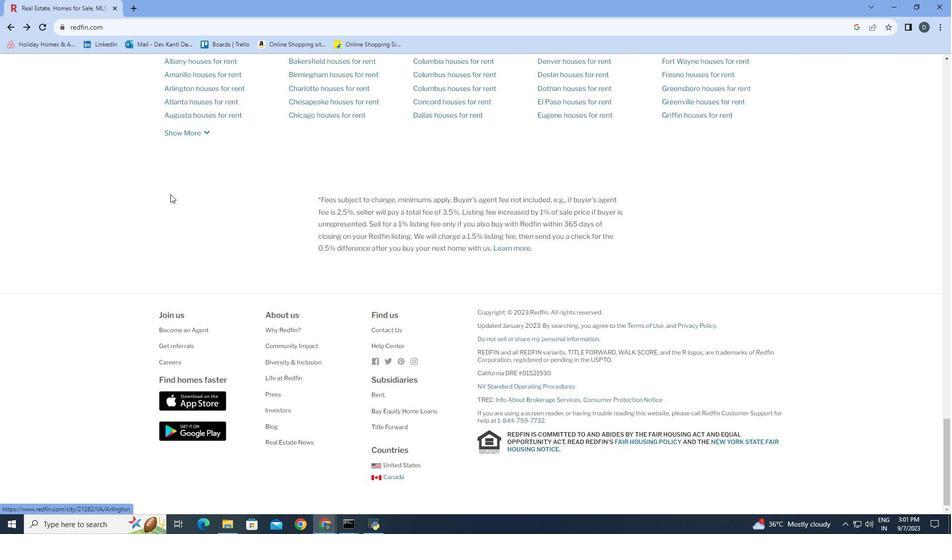 
Action: Mouse moved to (373, 347)
Screenshot: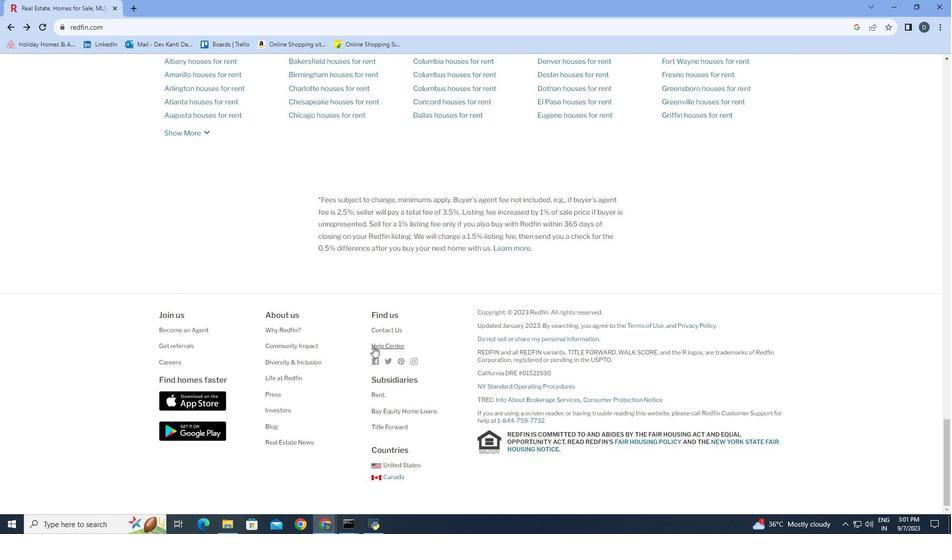 
Action: Mouse pressed left at (373, 347)
Screenshot: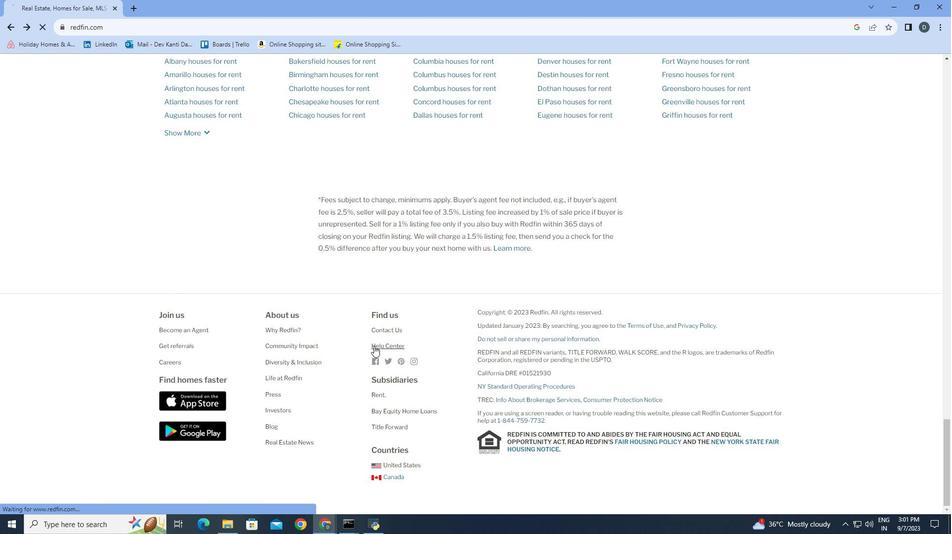 
Action: Mouse moved to (323, 327)
Screenshot: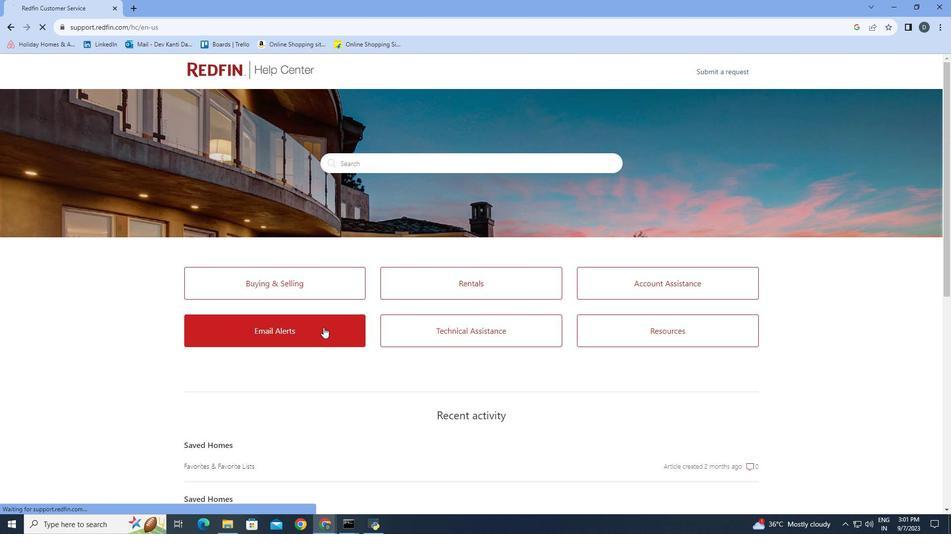 
Action: Mouse pressed left at (323, 327)
Screenshot: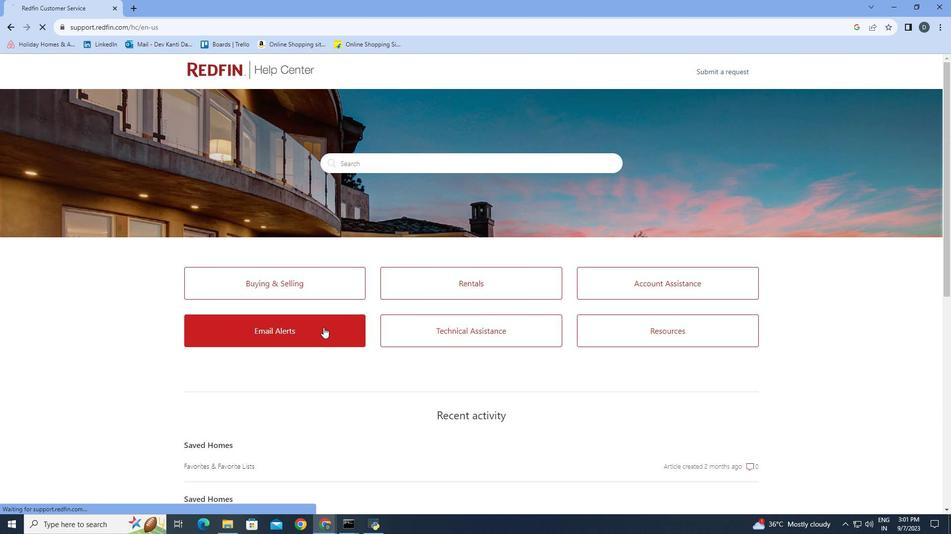 
Action: Mouse moved to (570, 258)
Screenshot: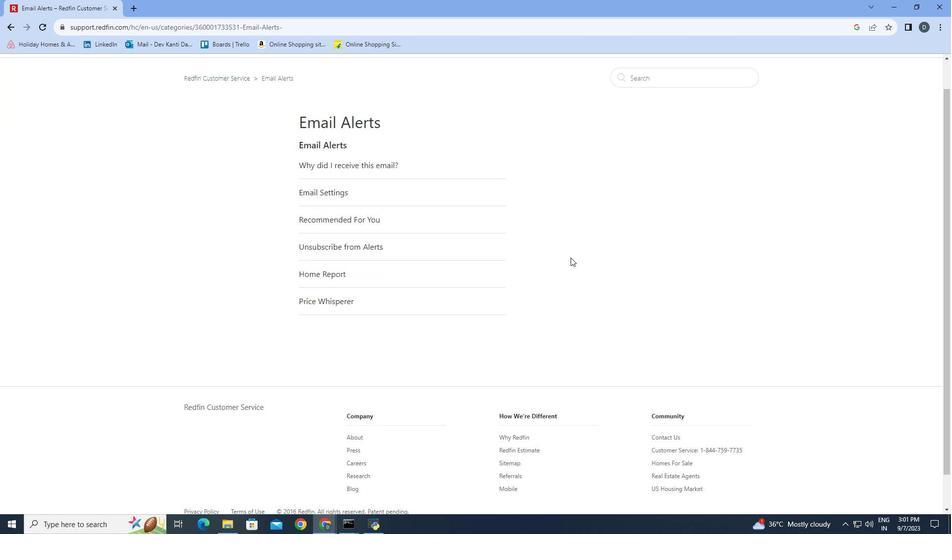 
Action: Mouse scrolled (570, 257) with delta (0, 0)
Screenshot: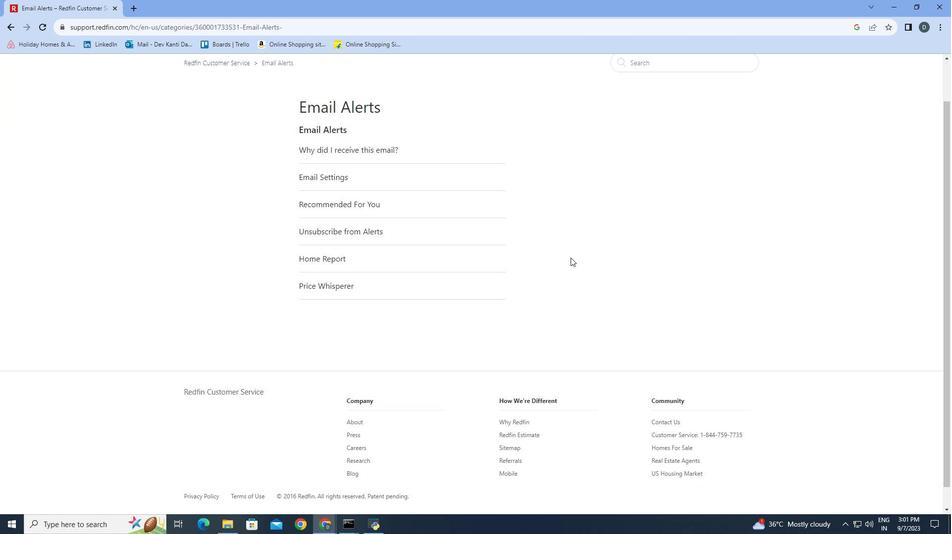 
Action: Mouse scrolled (570, 257) with delta (0, 0)
Screenshot: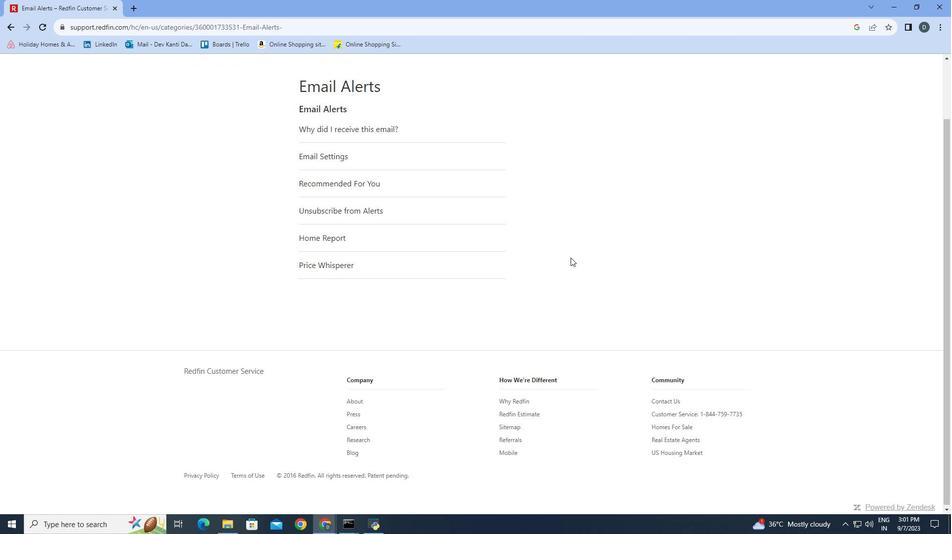 
Action: Mouse scrolled (570, 257) with delta (0, 0)
Screenshot: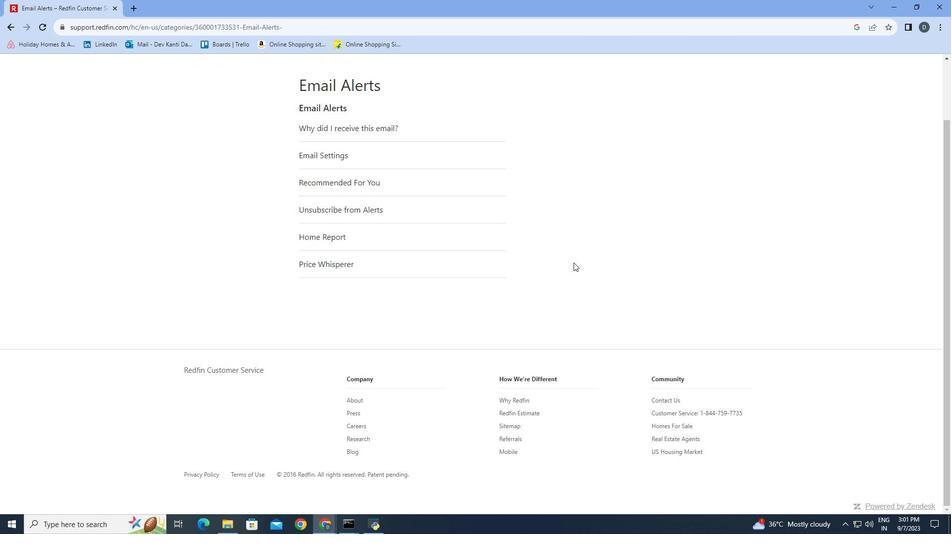 
Action: Mouse moved to (574, 263)
Screenshot: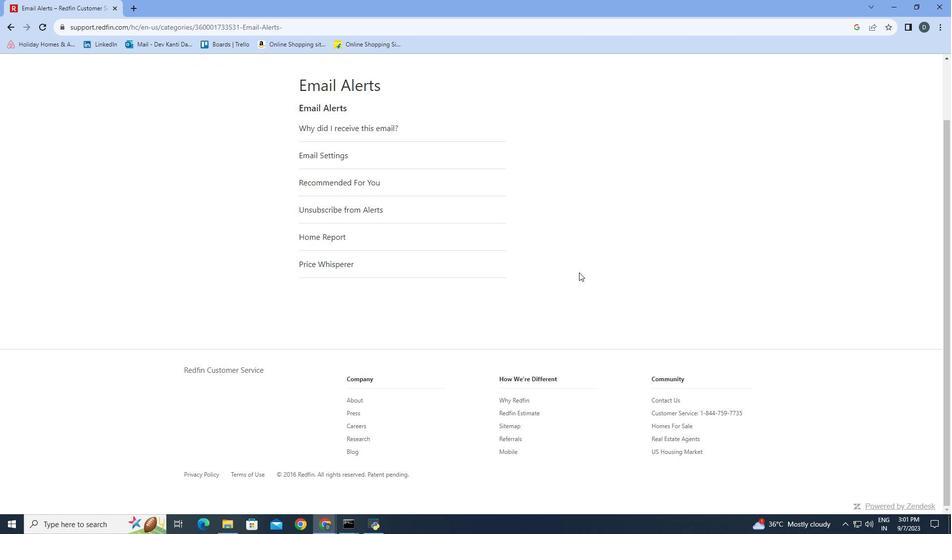 
Action: Mouse scrolled (574, 263) with delta (0, 0)
Screenshot: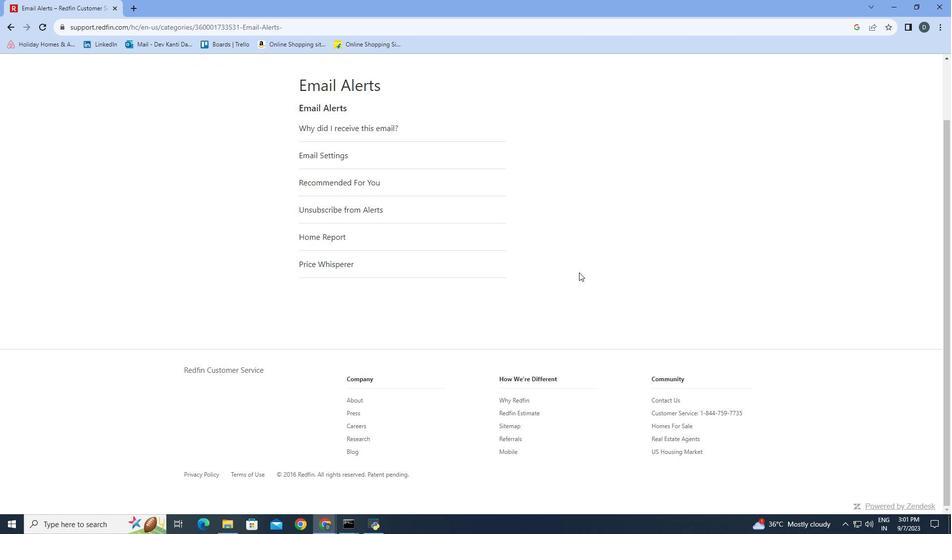 
Action: Mouse moved to (577, 269)
Screenshot: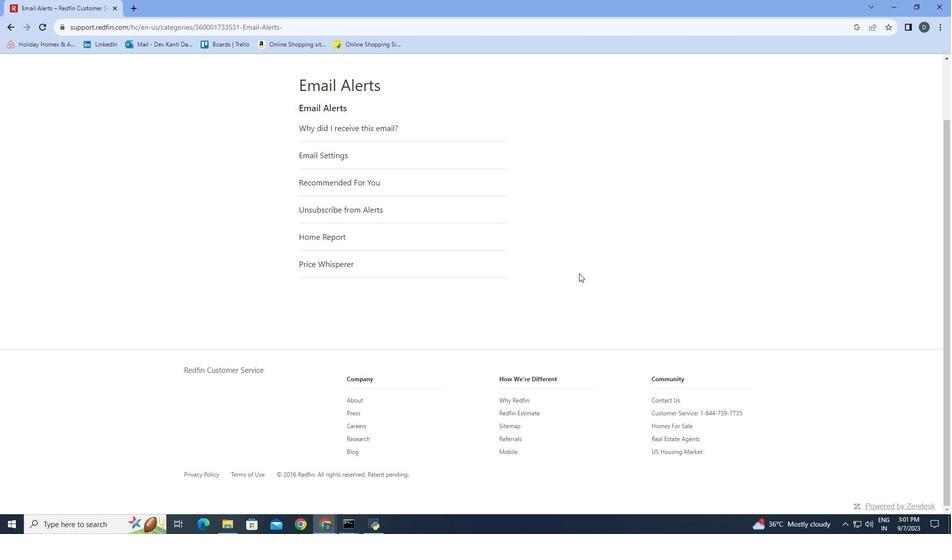 
Action: Mouse scrolled (577, 269) with delta (0, 0)
Screenshot: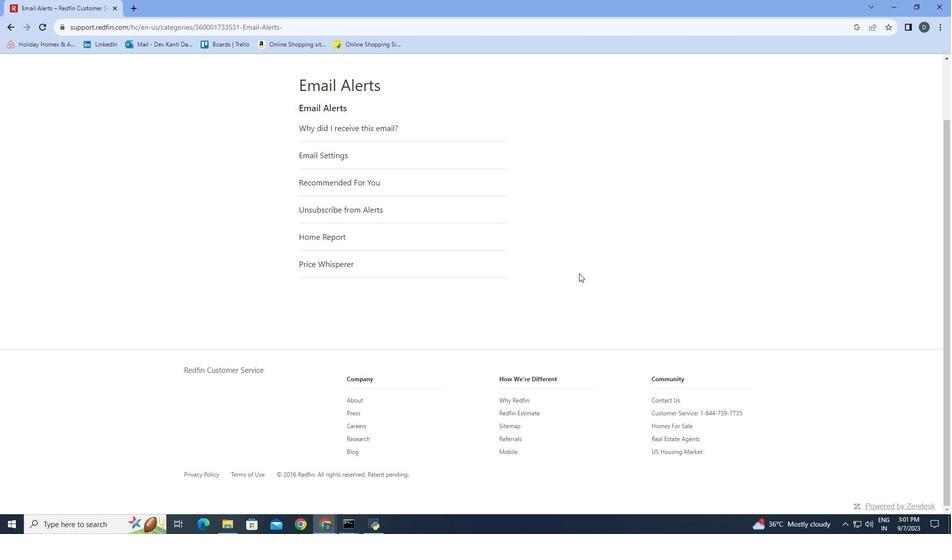 
Action: Mouse moved to (579, 275)
Screenshot: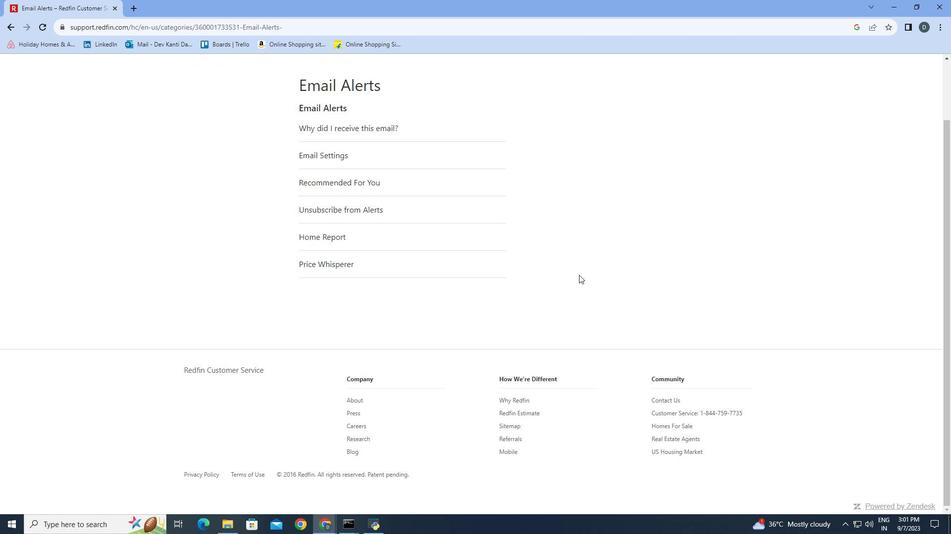 
